 Task: Open Card Employee Salary Review in Board Sales Funnel Optimization and Conversion Rate Analysis to Workspace Corporate Finance and add a team member Softage.3@softage.net, a label Blue, a checklist Compensation and Benefits, an attachment from Trello, a color Blue and finally, add a card description 'Develop and launch new customer feedback program for service improvements' and a comment 'Let us approach this task with a sense of self-reflection and self-awareness, recognizing our own strengths and weaknesses.'. Add a start date 'Jan 03, 1900' with a due date 'Jan 10, 1900'
Action: Mouse moved to (85, 284)
Screenshot: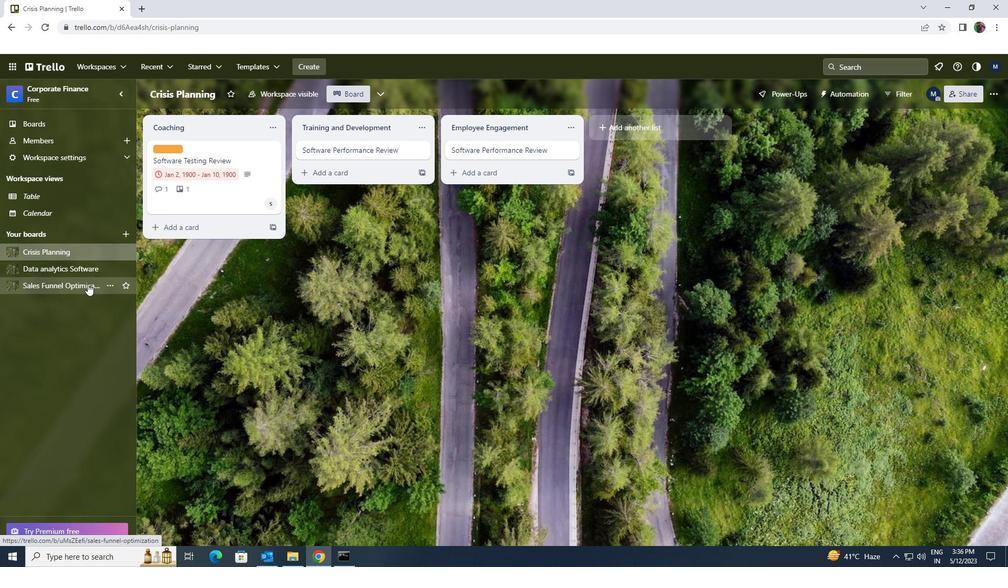 
Action: Mouse pressed left at (85, 284)
Screenshot: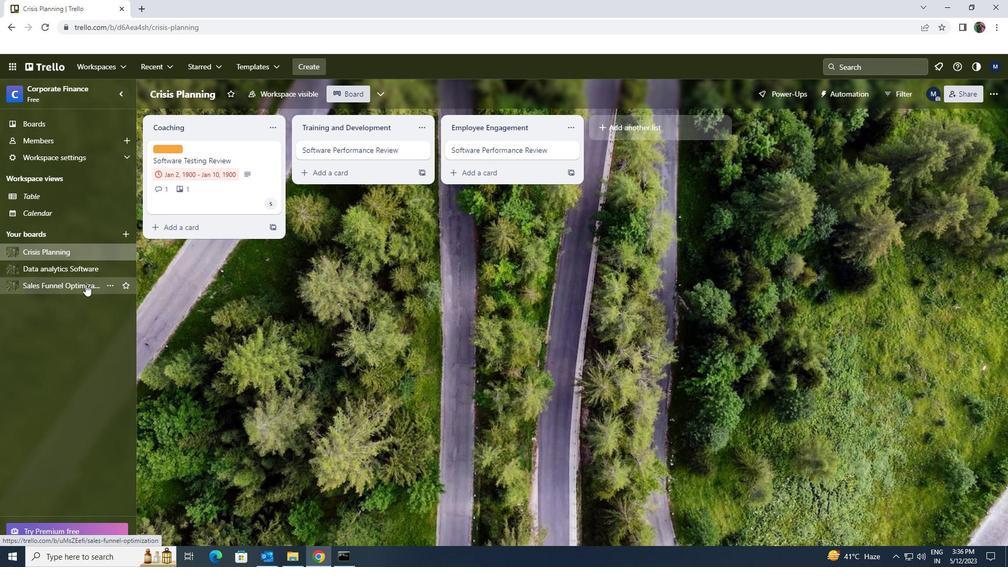
Action: Mouse moved to (164, 151)
Screenshot: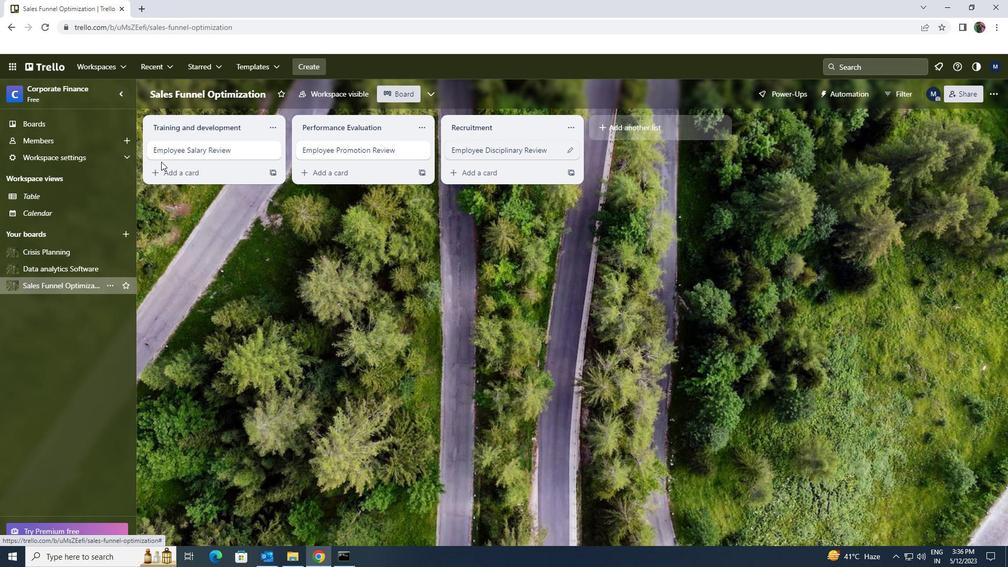 
Action: Mouse pressed left at (164, 151)
Screenshot: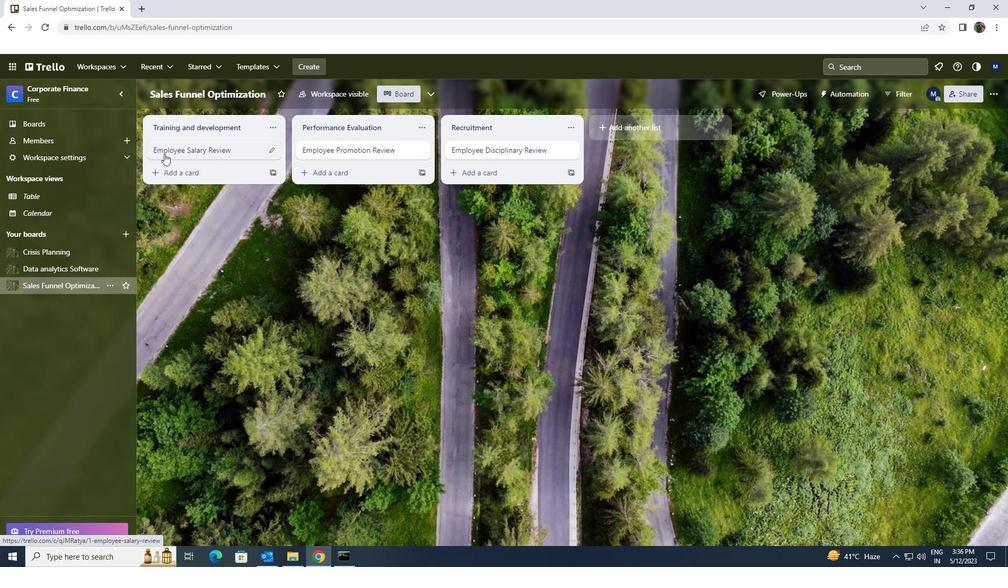 
Action: Mouse moved to (617, 152)
Screenshot: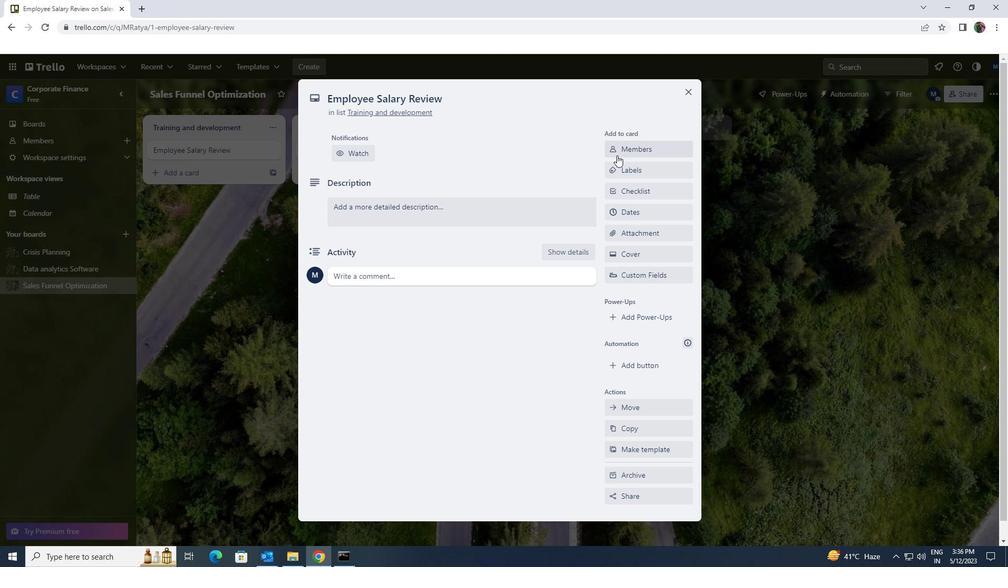 
Action: Mouse pressed left at (617, 152)
Screenshot: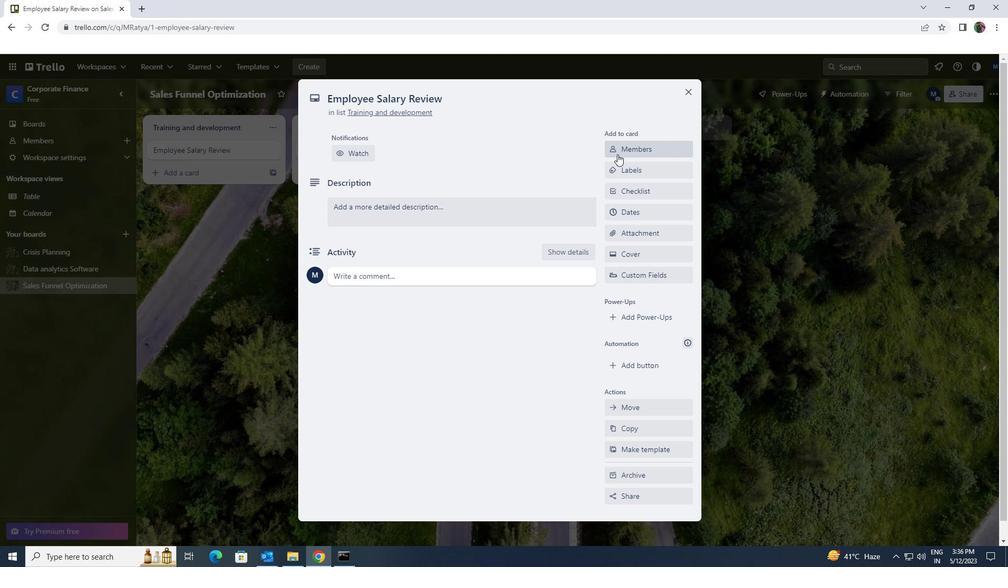 
Action: Key pressed softage.3<Key.shift>@SOFTAGE.NET
Screenshot: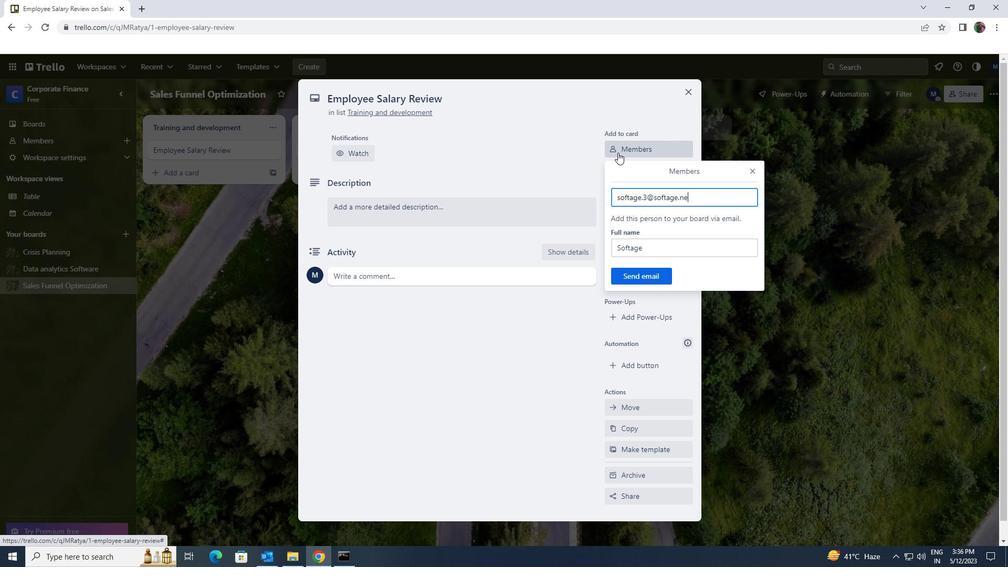 
Action: Mouse moved to (638, 274)
Screenshot: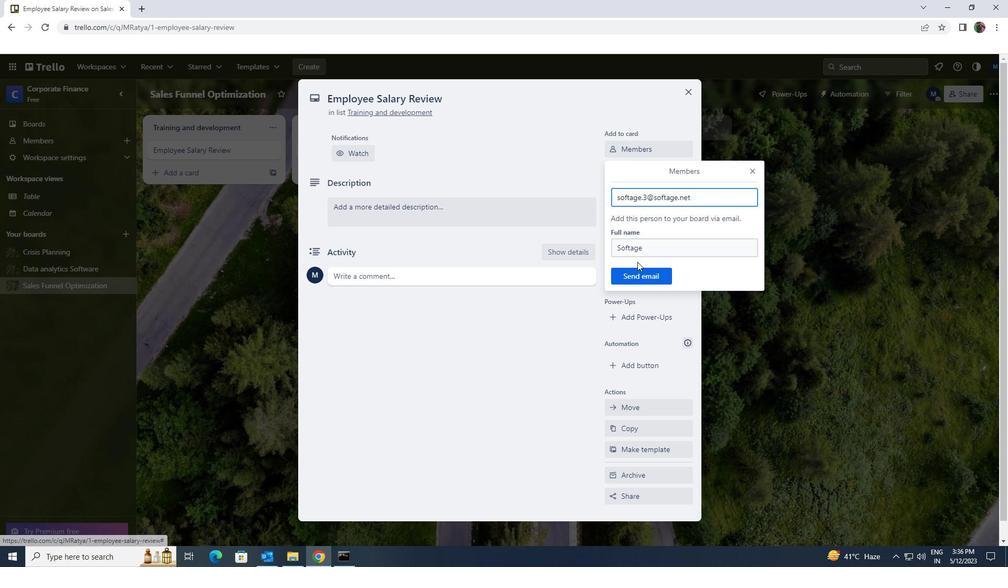 
Action: Mouse pressed left at (638, 274)
Screenshot: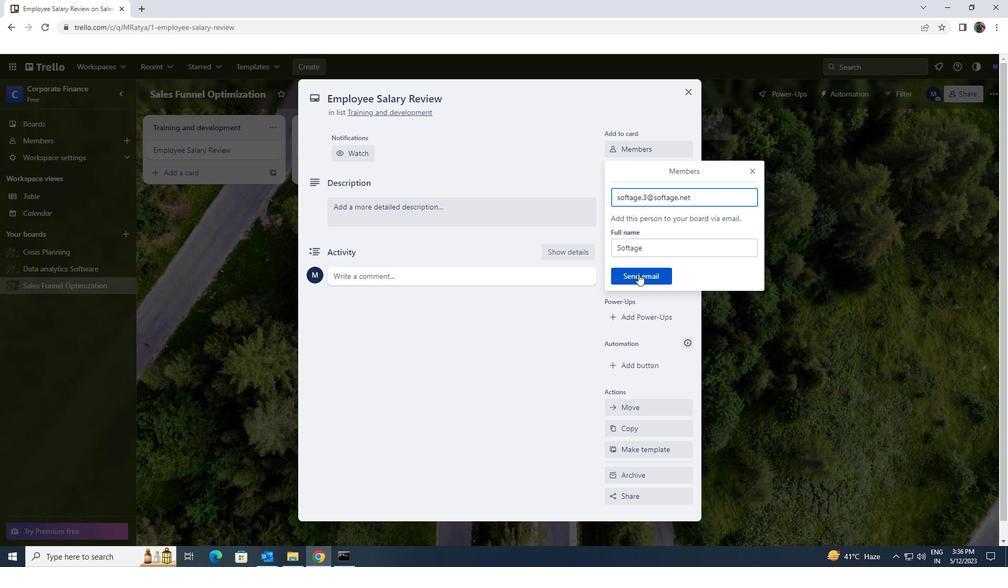 
Action: Mouse moved to (632, 205)
Screenshot: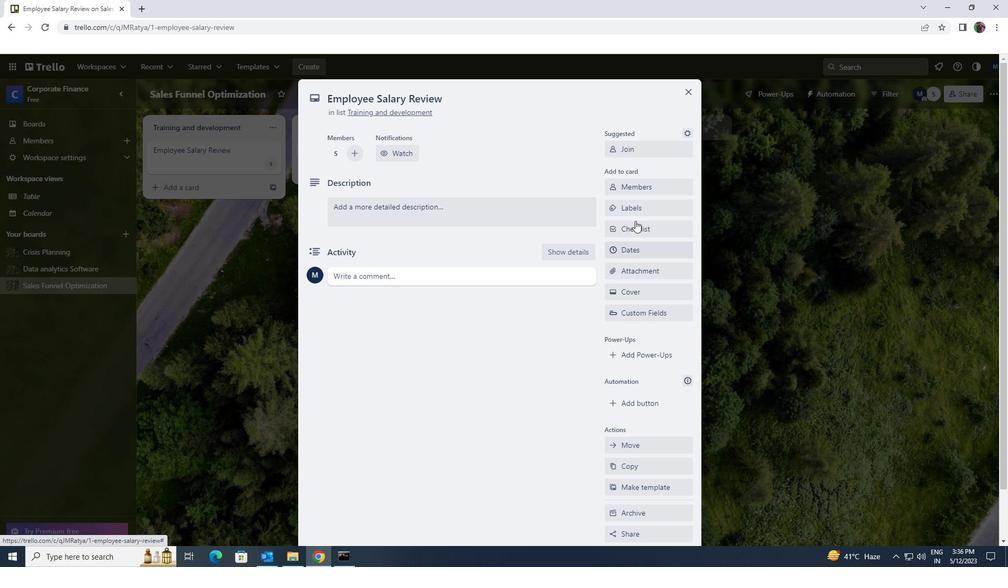
Action: Mouse pressed left at (632, 205)
Screenshot: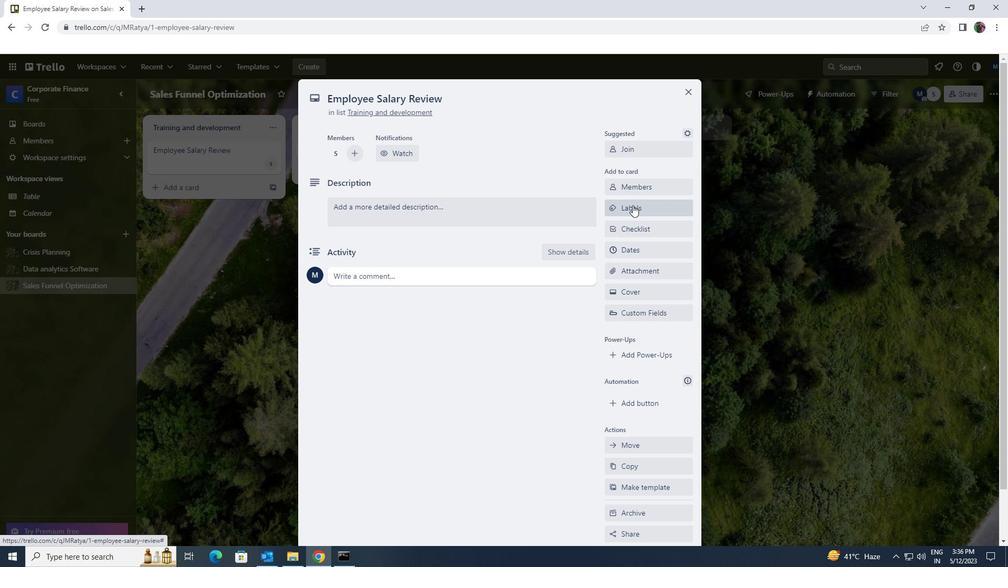 
Action: Mouse moved to (675, 410)
Screenshot: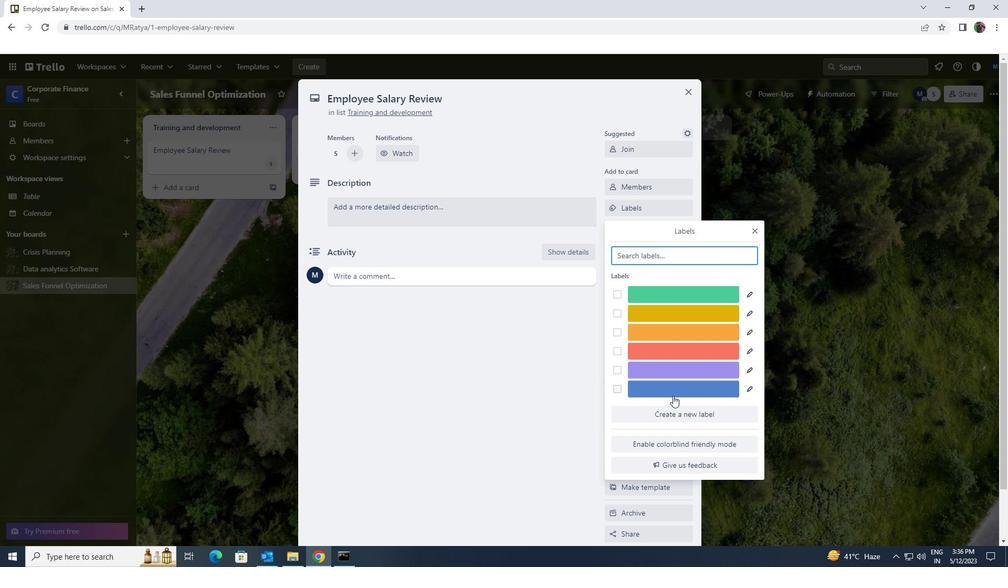 
Action: Mouse pressed left at (675, 410)
Screenshot: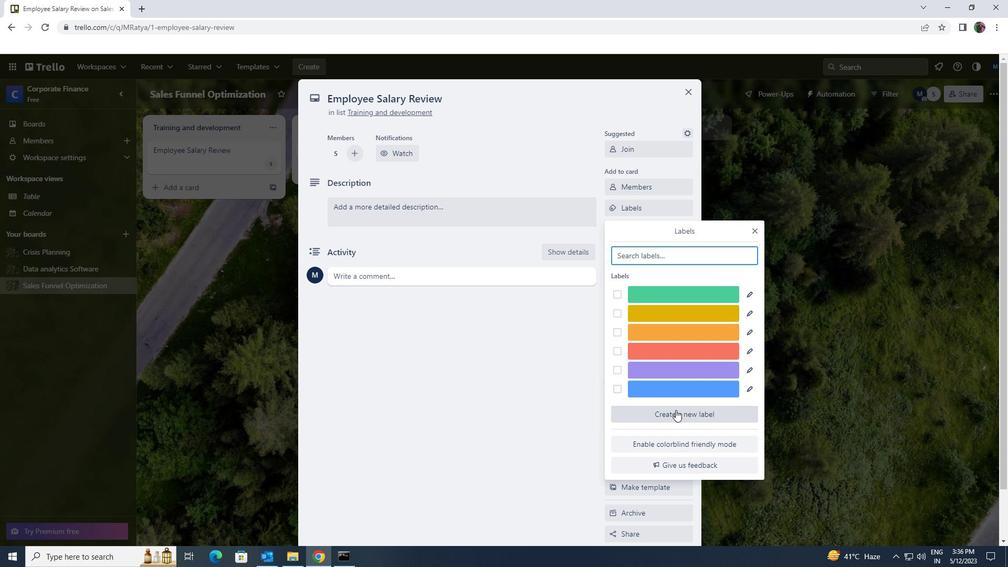 
Action: Mouse moved to (630, 454)
Screenshot: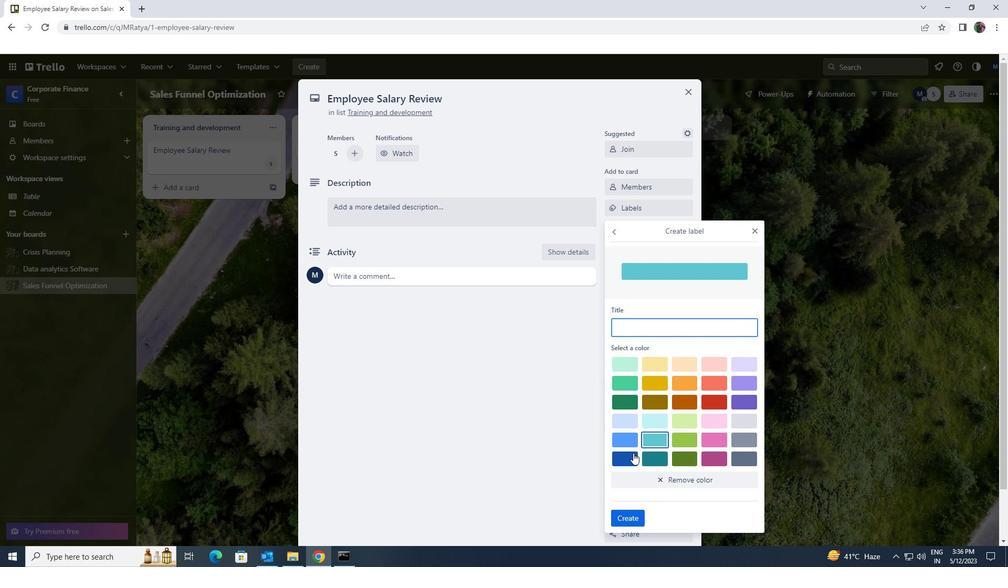 
Action: Mouse pressed left at (630, 454)
Screenshot: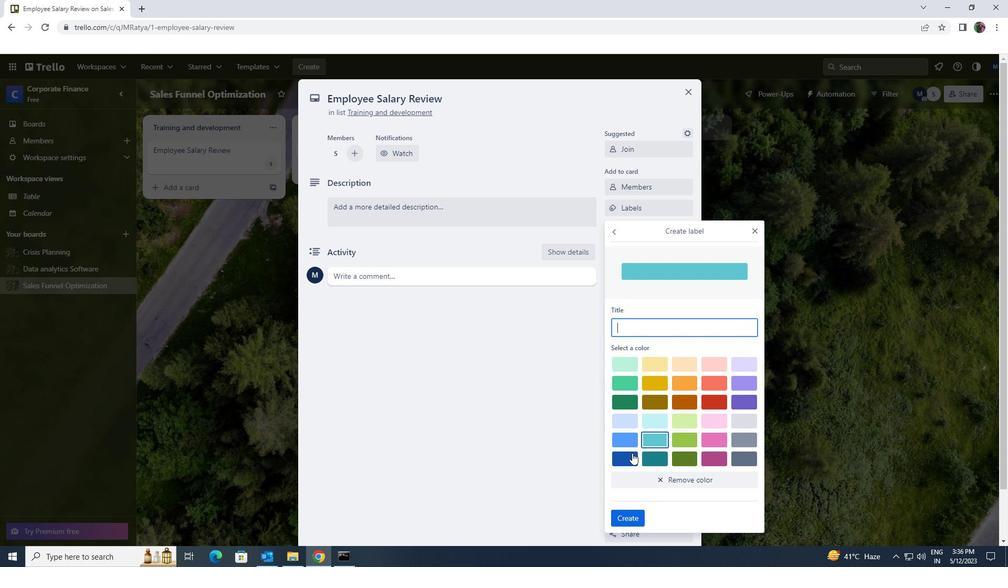 
Action: Mouse moved to (628, 522)
Screenshot: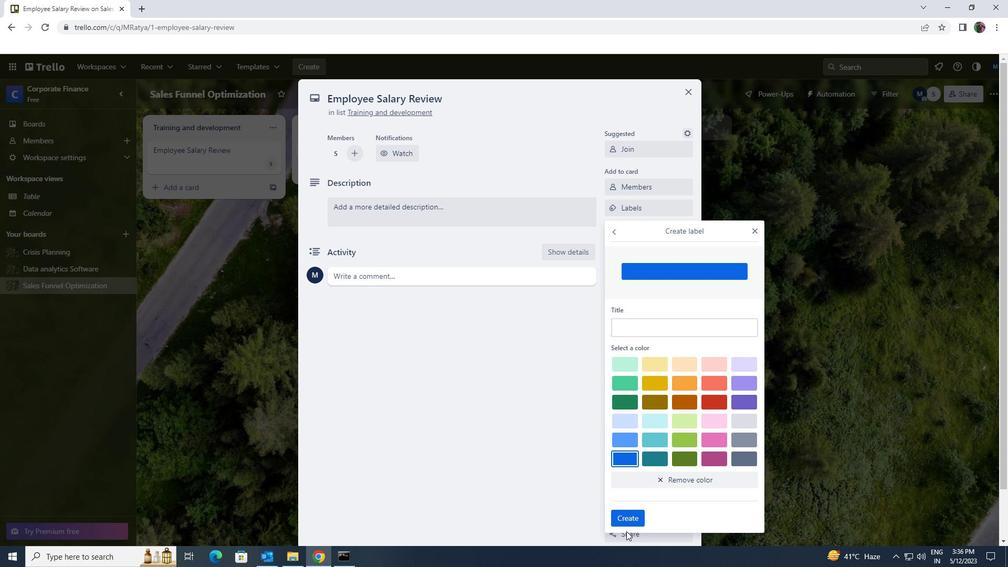 
Action: Mouse pressed left at (628, 522)
Screenshot: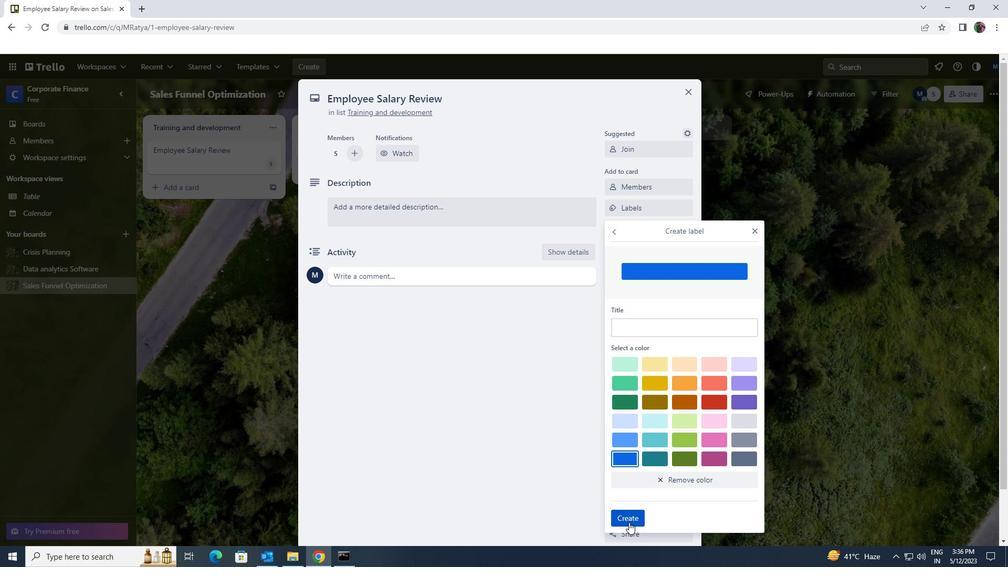
Action: Mouse moved to (754, 231)
Screenshot: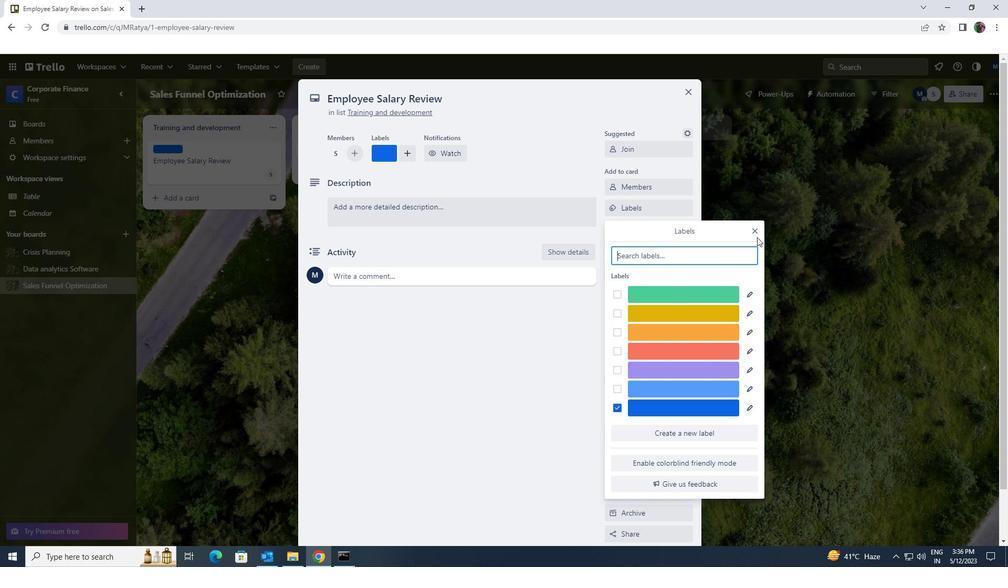 
Action: Mouse pressed left at (754, 231)
Screenshot: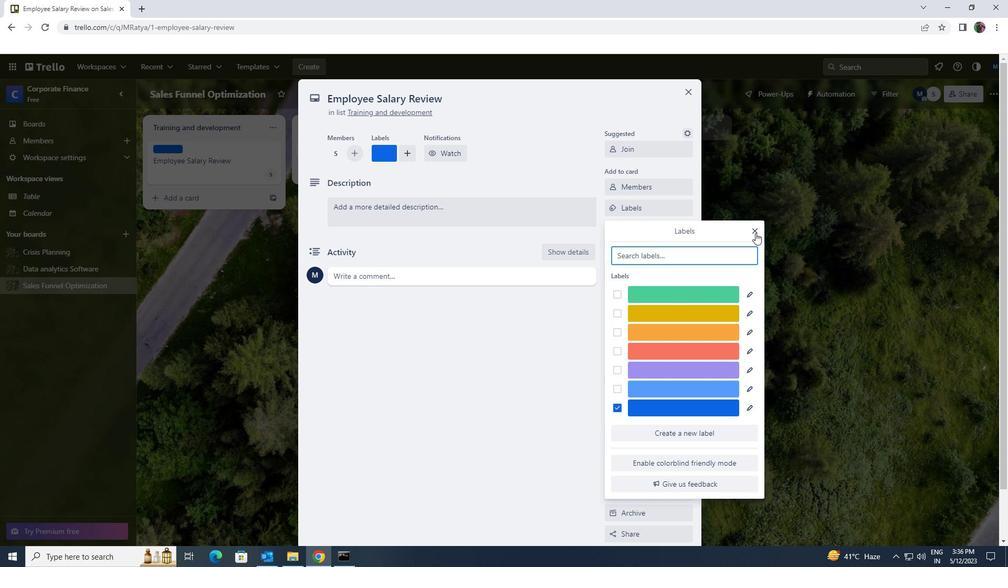 
Action: Mouse moved to (665, 226)
Screenshot: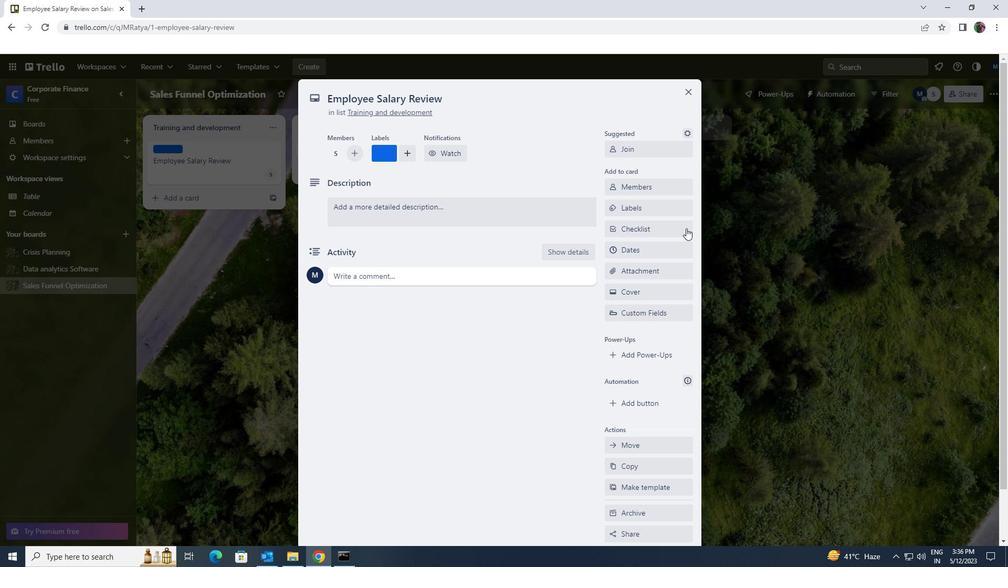 
Action: Mouse pressed left at (665, 226)
Screenshot: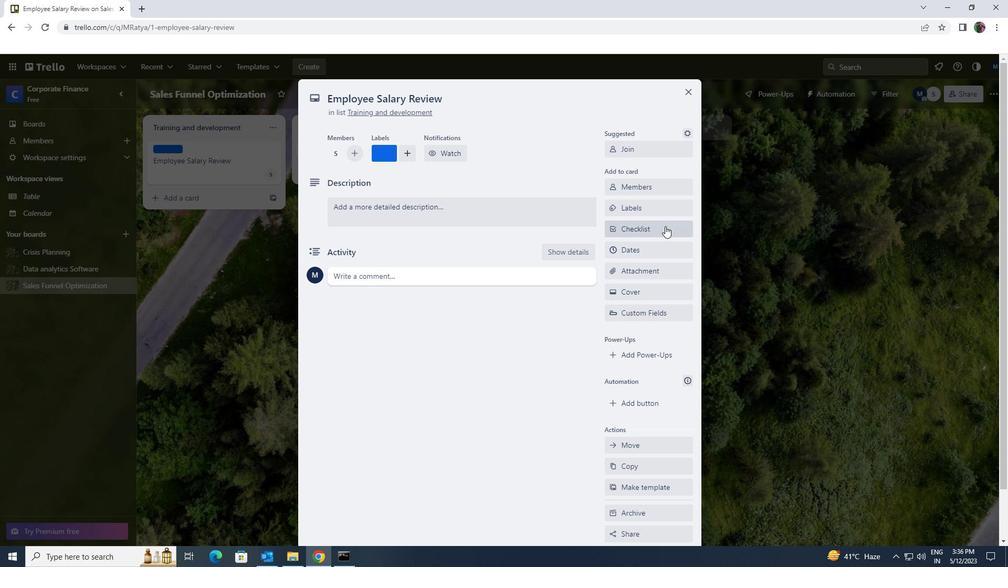 
Action: Key pressed <Key.shift>COMPENSTAION<Key.space>AND<Key.space>BENEFITS<Key.space>
Screenshot: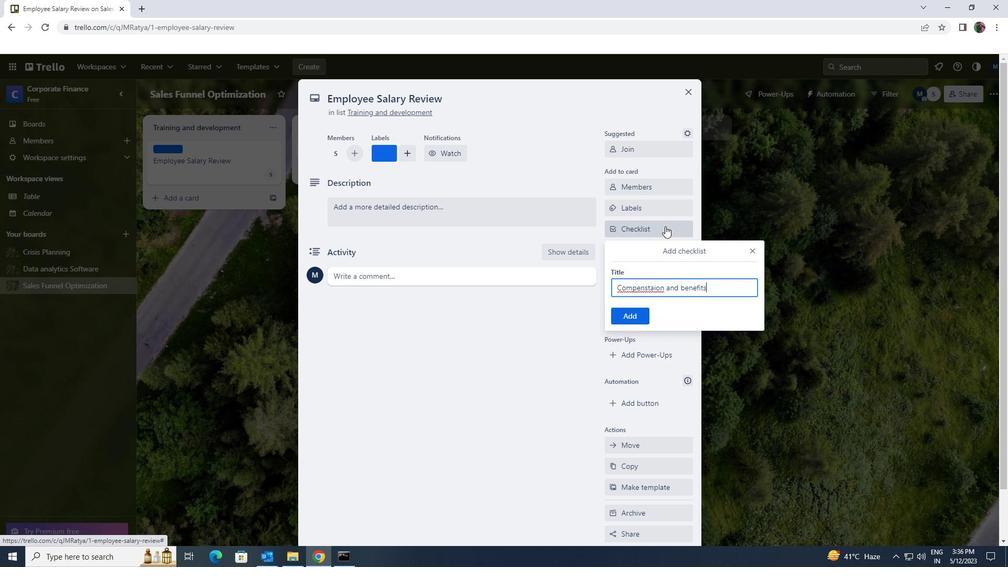 
Action: Mouse moved to (642, 312)
Screenshot: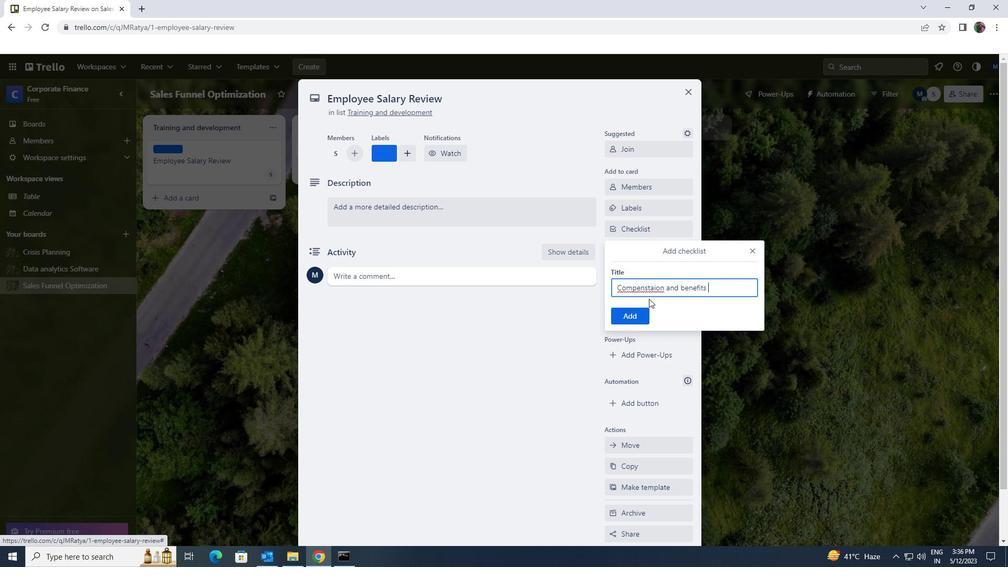 
Action: Mouse pressed left at (642, 312)
Screenshot: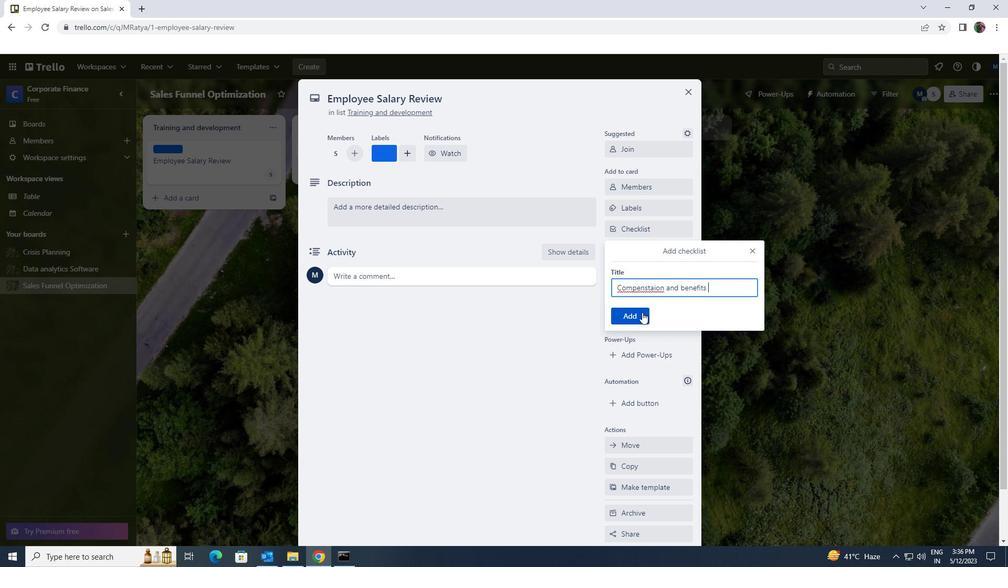 
Action: Mouse moved to (620, 270)
Screenshot: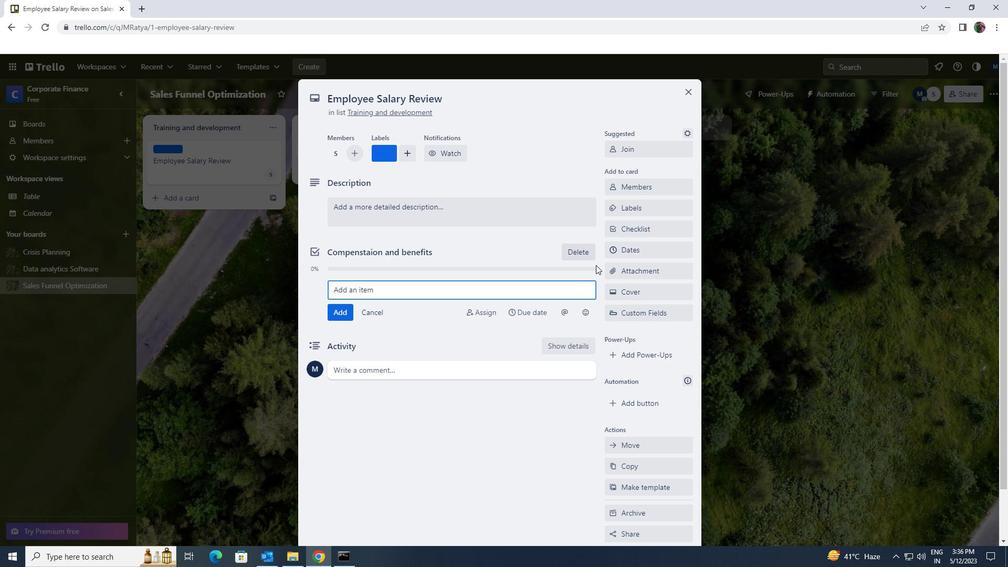 
Action: Mouse pressed left at (620, 270)
Screenshot: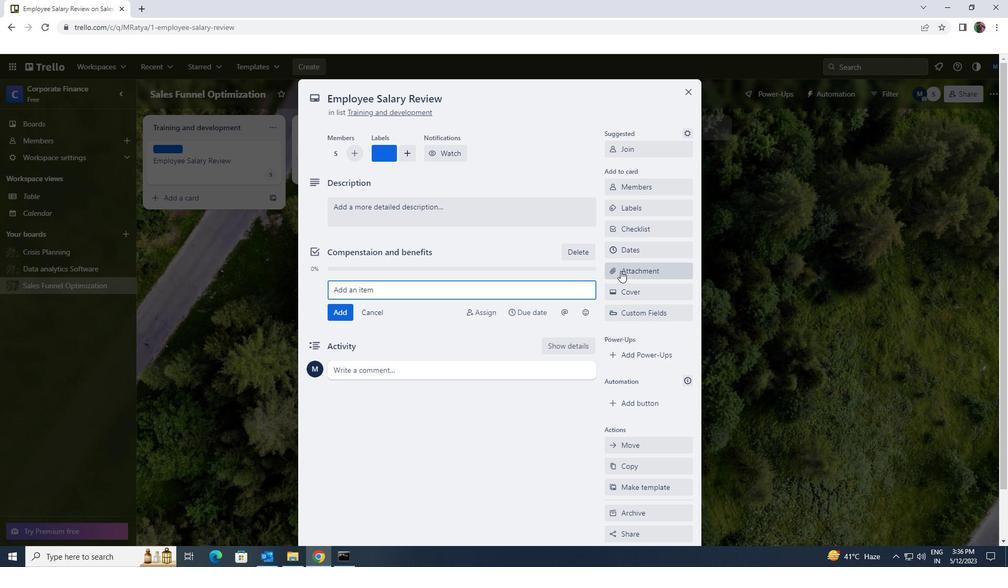 
Action: Mouse moved to (628, 328)
Screenshot: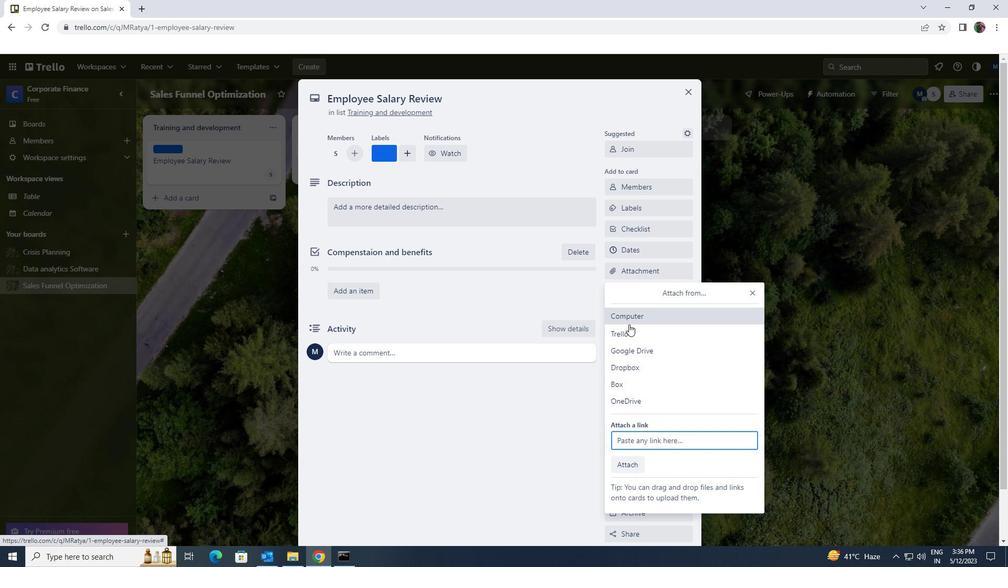 
Action: Mouse pressed left at (628, 328)
Screenshot: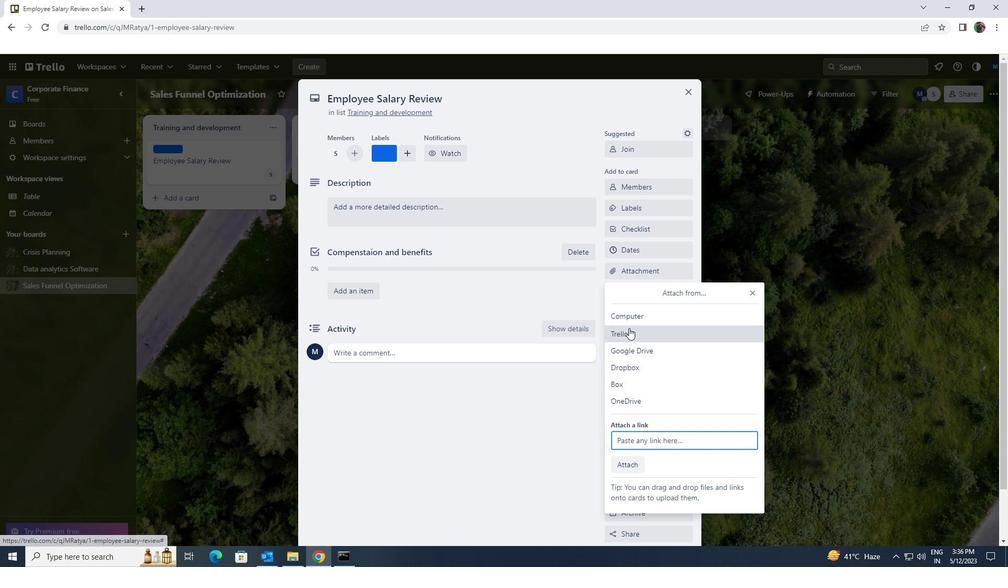
Action: Mouse moved to (635, 357)
Screenshot: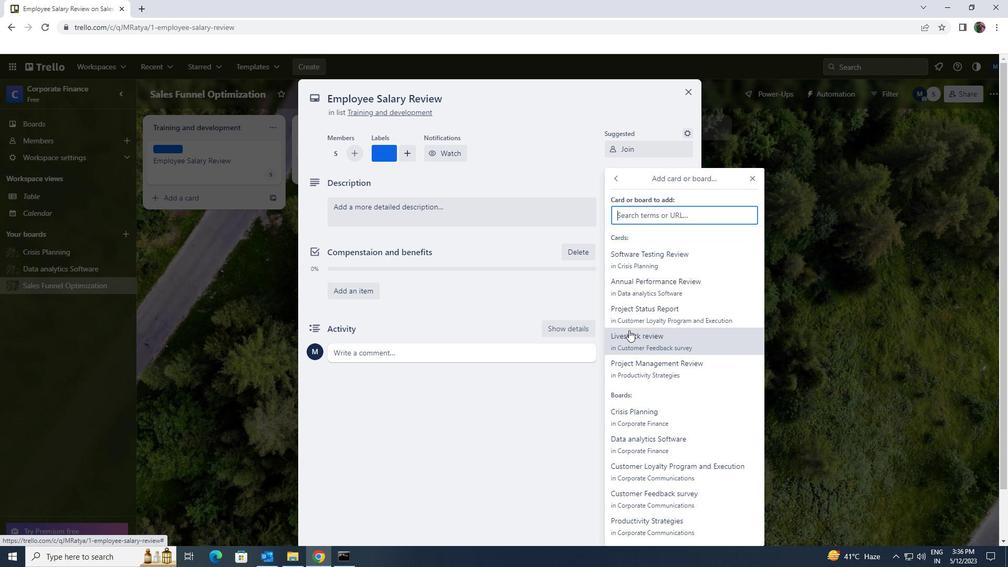 
Action: Mouse pressed left at (635, 357)
Screenshot: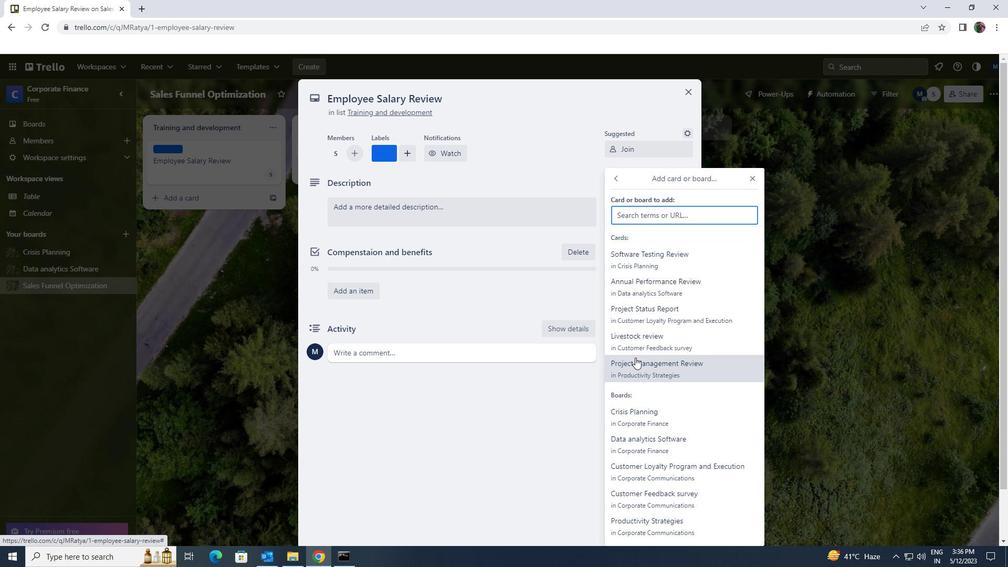 
Action: Mouse moved to (543, 206)
Screenshot: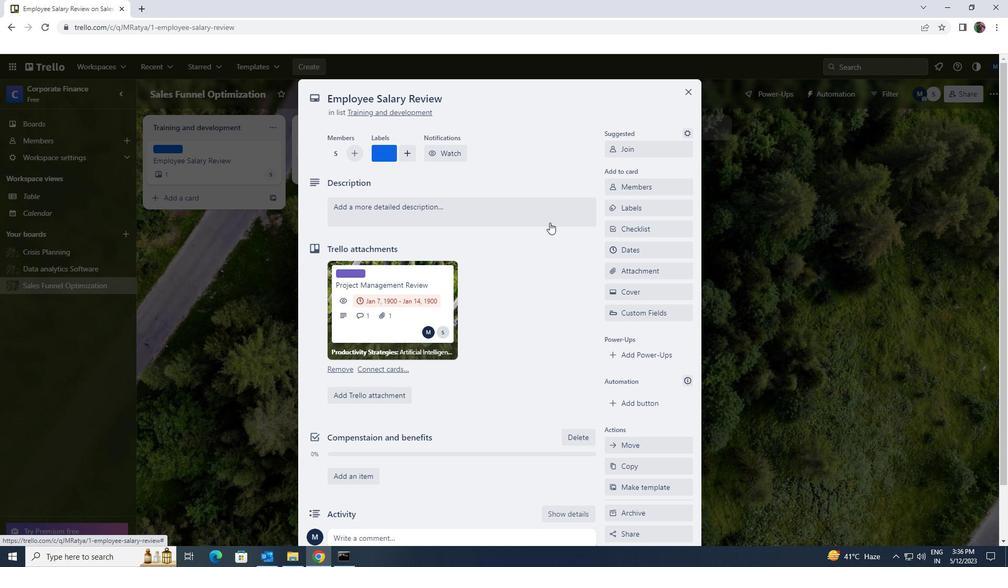 
Action: Mouse pressed left at (543, 206)
Screenshot: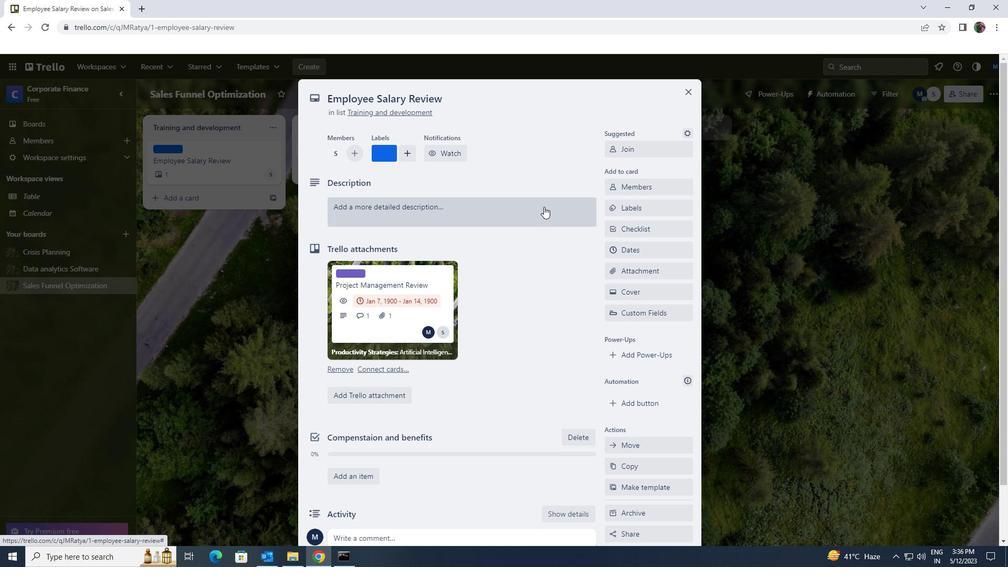 
Action: Key pressed <Key.shift>DEVELOP<Key.space>AND<Key.space>LAUNCH<Key.space>NEW<Key.space>CUSTOMER<Key.space>FEEDBACK<Key.space>PROGRAM<Key.space>FOR<Key.space>SERVICE<Key.space>IMPROVEMENTS<Key.space>
Screenshot: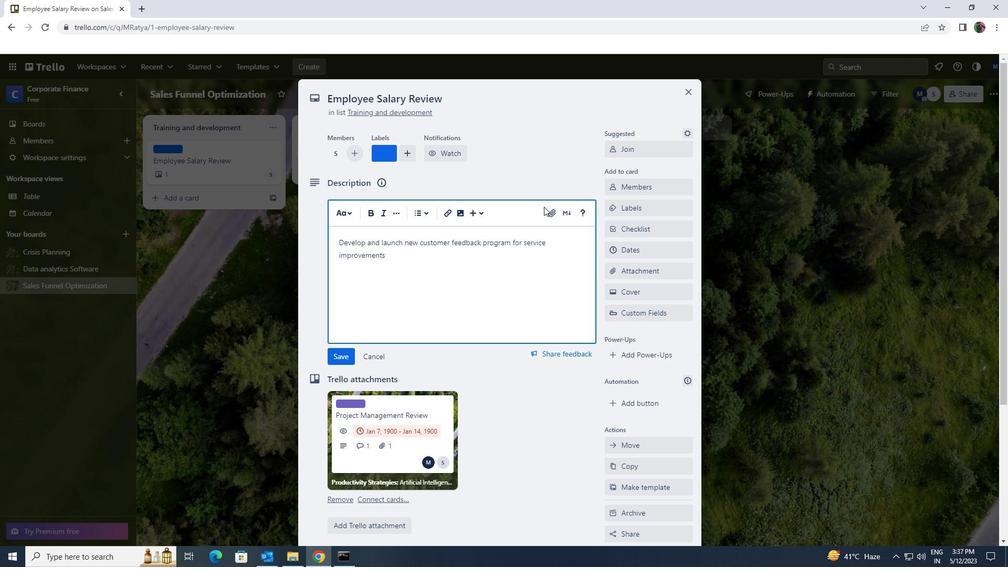
Action: Mouse moved to (343, 360)
Screenshot: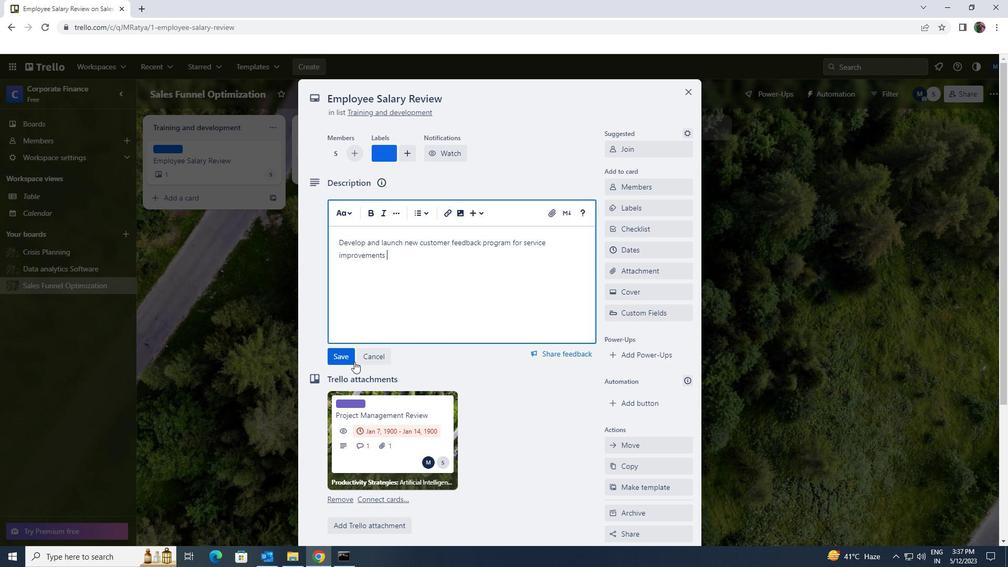 
Action: Mouse pressed left at (343, 360)
Screenshot: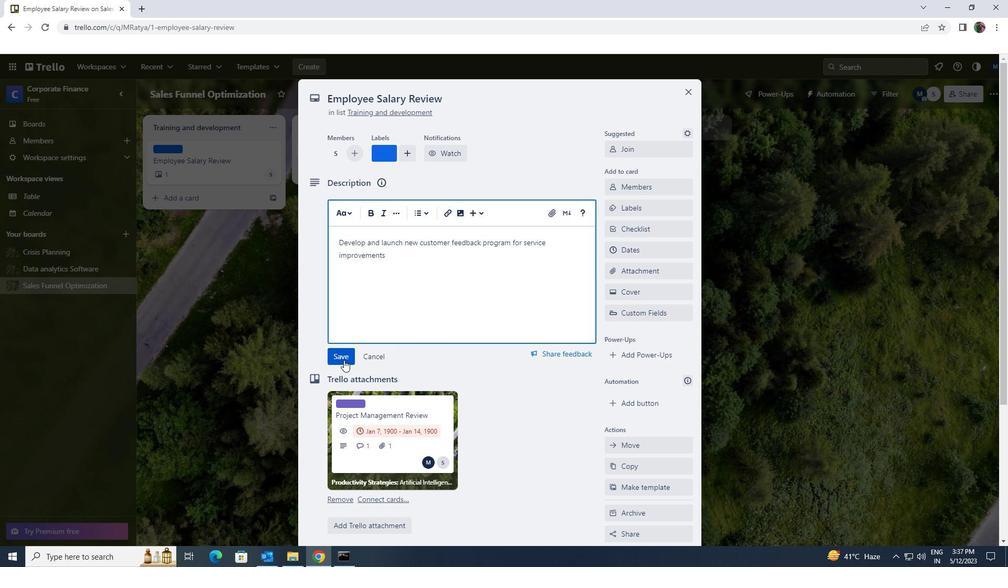 
Action: Mouse moved to (343, 359)
Screenshot: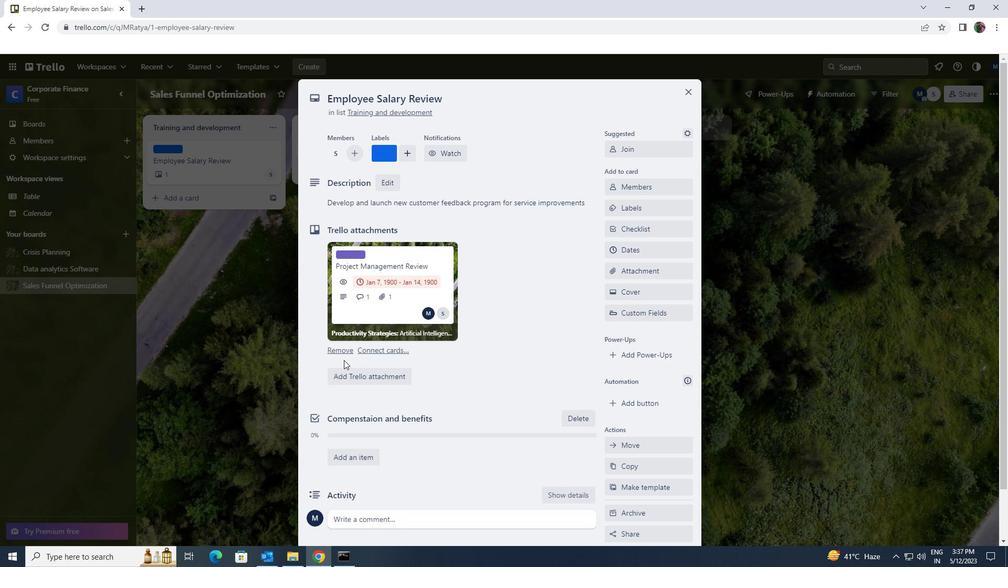 
Action: Mouse scrolled (343, 358) with delta (0, 0)
Screenshot: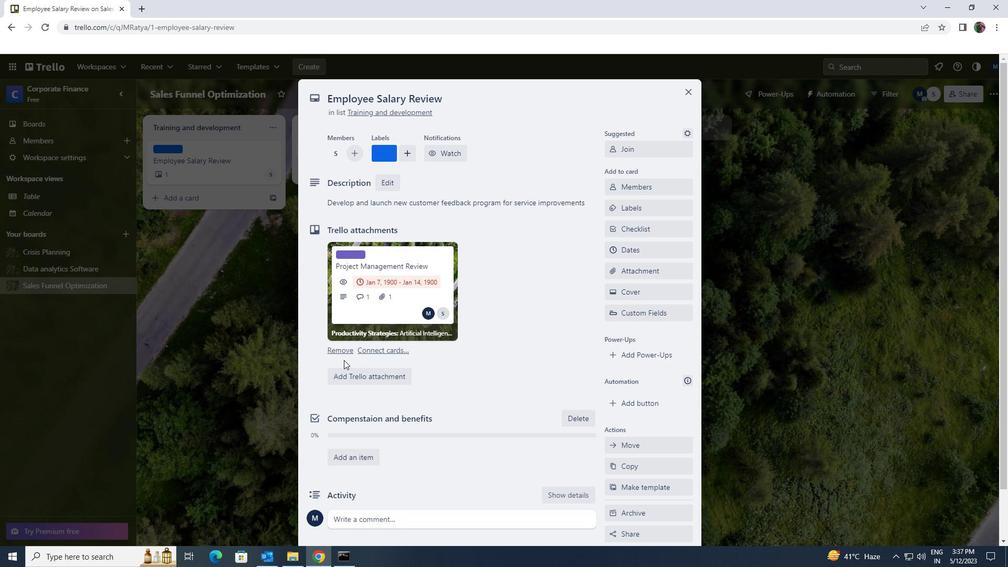 
Action: Mouse scrolled (343, 358) with delta (0, 0)
Screenshot: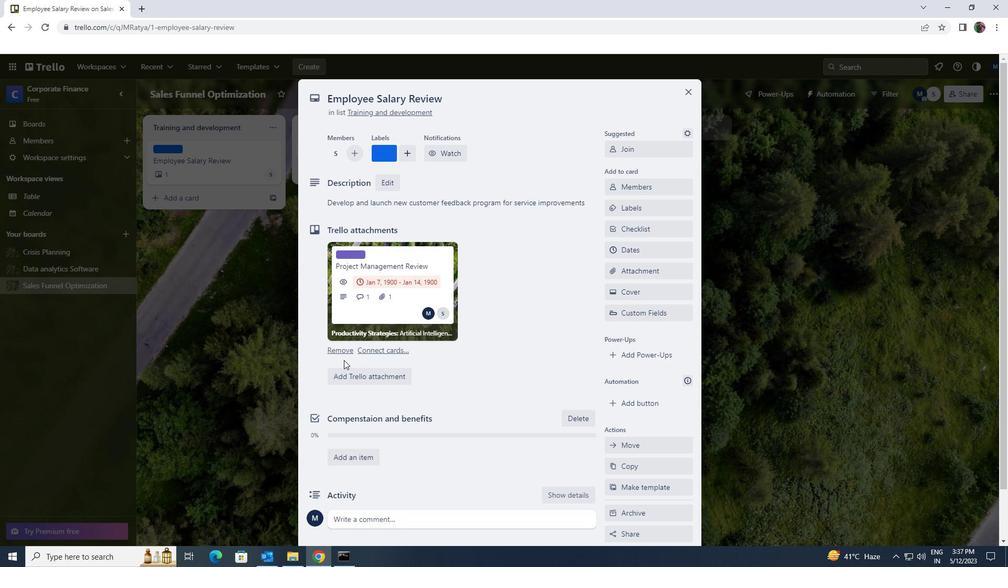 
Action: Mouse moved to (343, 358)
Screenshot: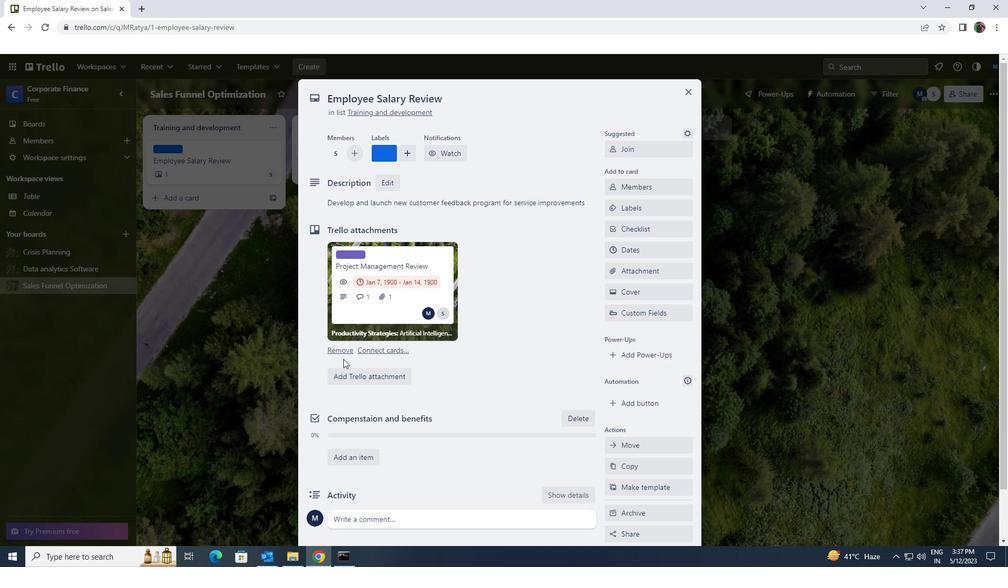 
Action: Mouse scrolled (343, 358) with delta (0, 0)
Screenshot: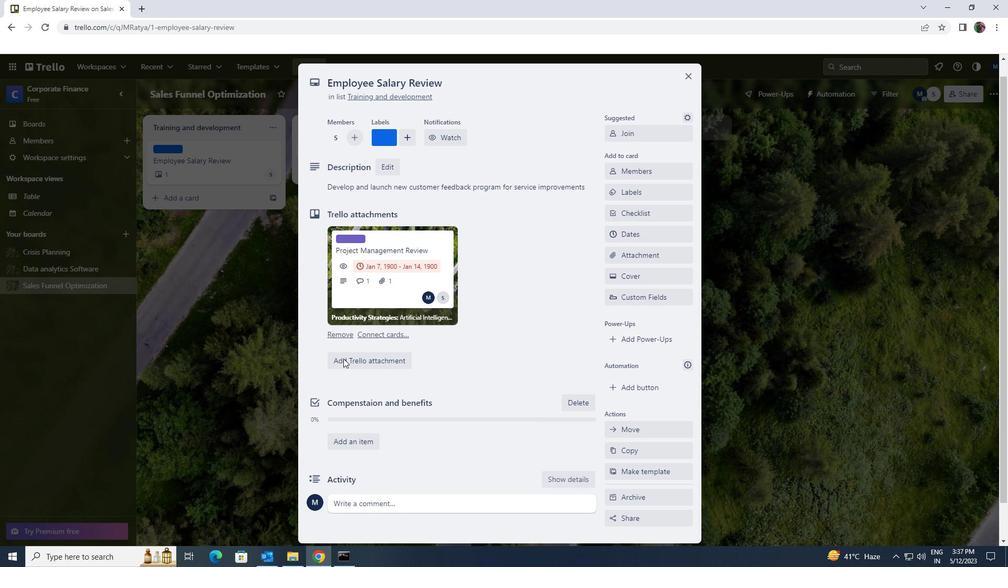 
Action: Mouse scrolled (343, 358) with delta (0, 0)
Screenshot: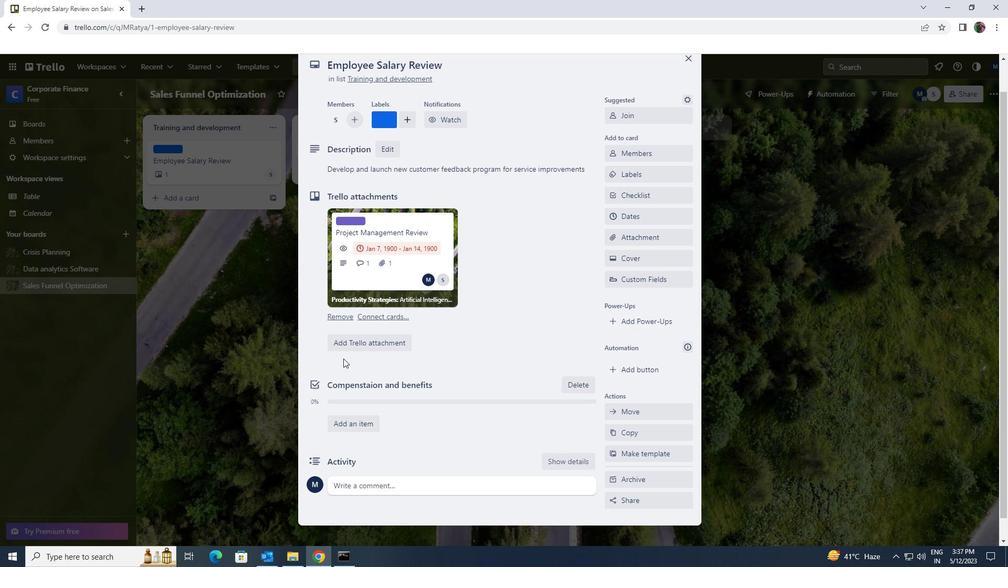 
Action: Mouse moved to (359, 463)
Screenshot: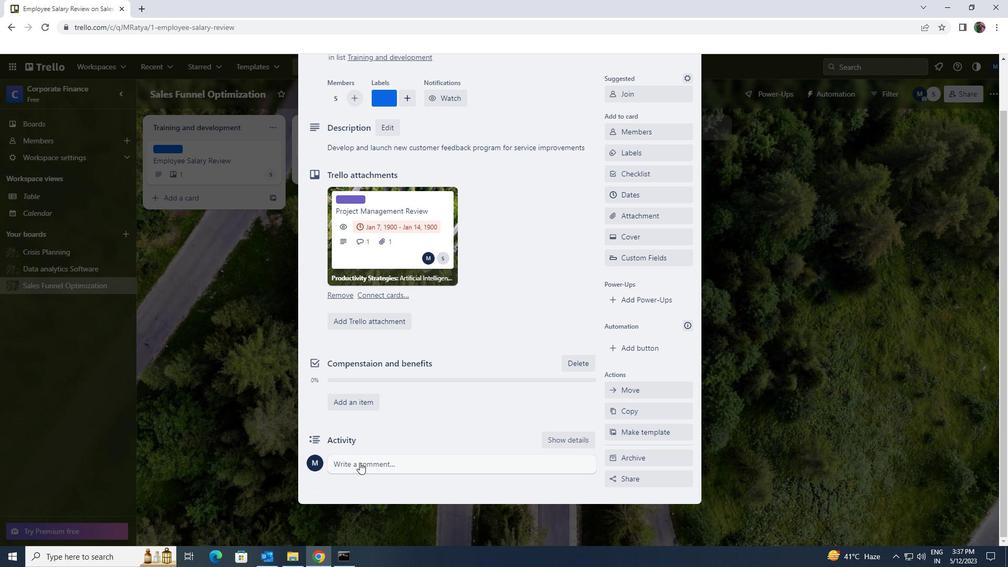 
Action: Mouse pressed left at (359, 463)
Screenshot: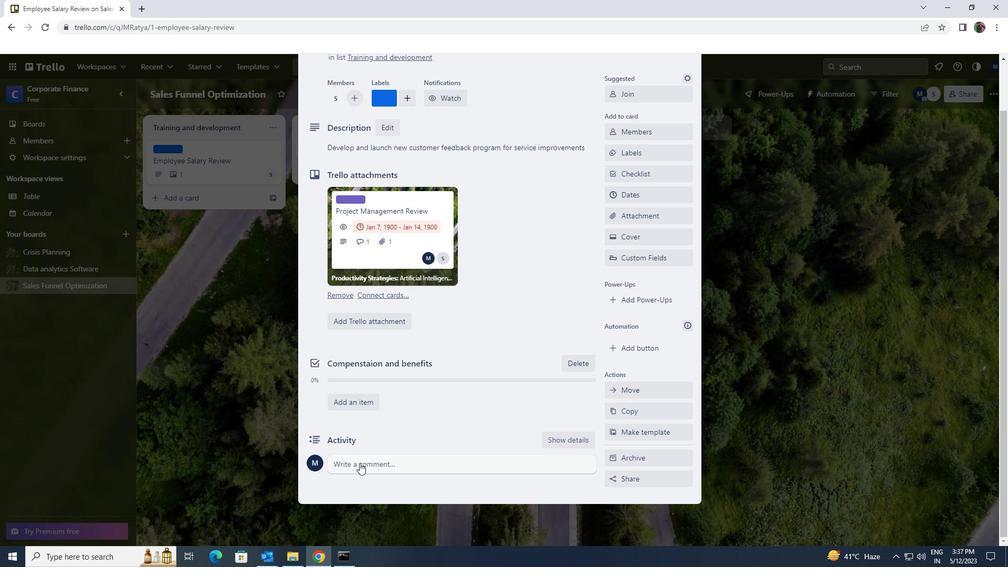
Action: Key pressed <Key.shift>LET<Key.space>US<Key.space>AMKE<Key.space>APPROACH<Key.backspace><Key.backspace><Key.backspace><Key.backspace><Key.backspace><Key.backspace><Key.backspace><Key.backspace><Key.backspace><Key.backspace><Key.backspace><Key.backspace><Key.backspace>MAKE<Key.space>APPROACH<Key.space>THIS<Key.space>TASK<Key.space>WITH<Key.space>SENSE<Key.space>P<Key.backspace>OF<Key.space>SELF<Key.space>REFLECATION<Key.space>AND<Key.space>SELF<Key.space>AWARENESS<Key.space>,<Key.space>RECOGNIZTION<Key.space><Key.backspace><Key.backspace><Key.backspace><Key.backspace><Key.backspace>ING<Key.space>OUR<Key.space>OWN<Key.space>STRENGTHS<Key.space>AND<Key.space>WEAKNESS<Key.space>
Screenshot: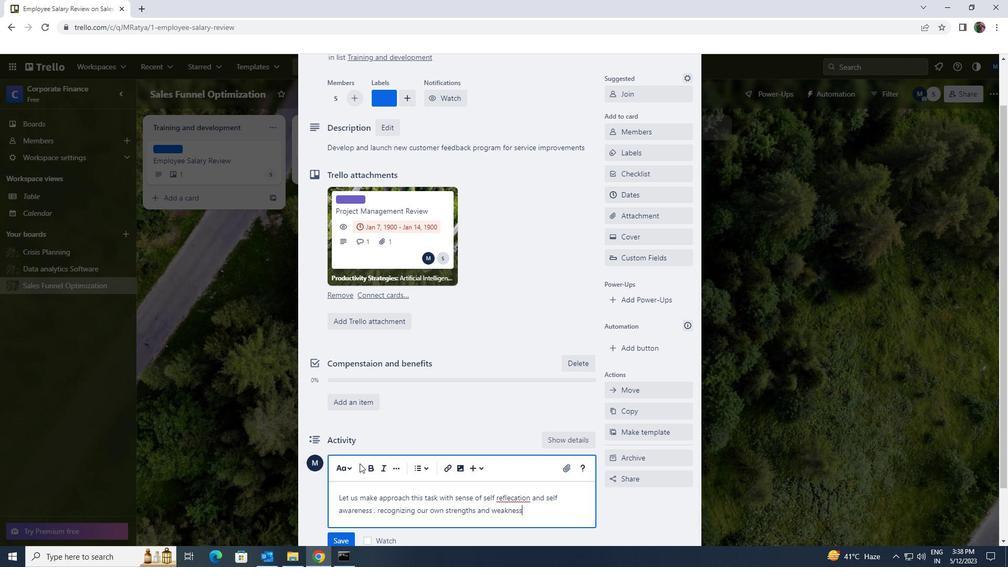 
Action: Mouse moved to (347, 534)
Screenshot: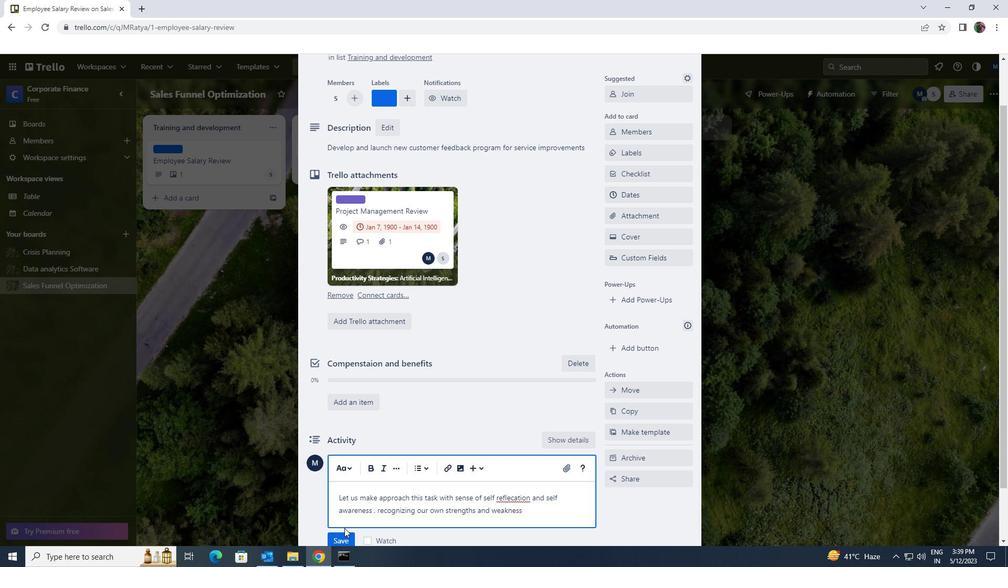 
Action: Mouse pressed left at (347, 534)
Screenshot: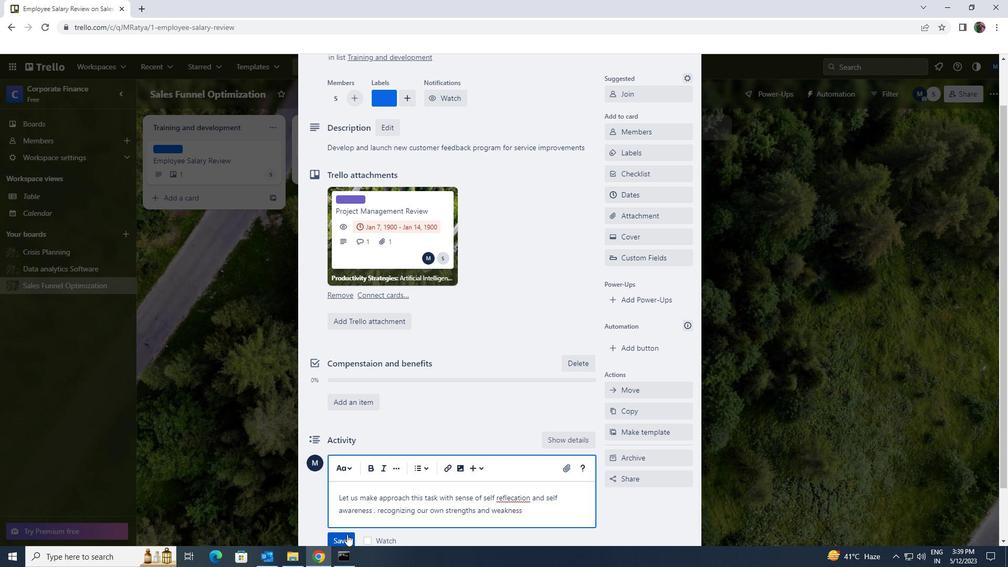 
Action: Mouse moved to (410, 482)
Screenshot: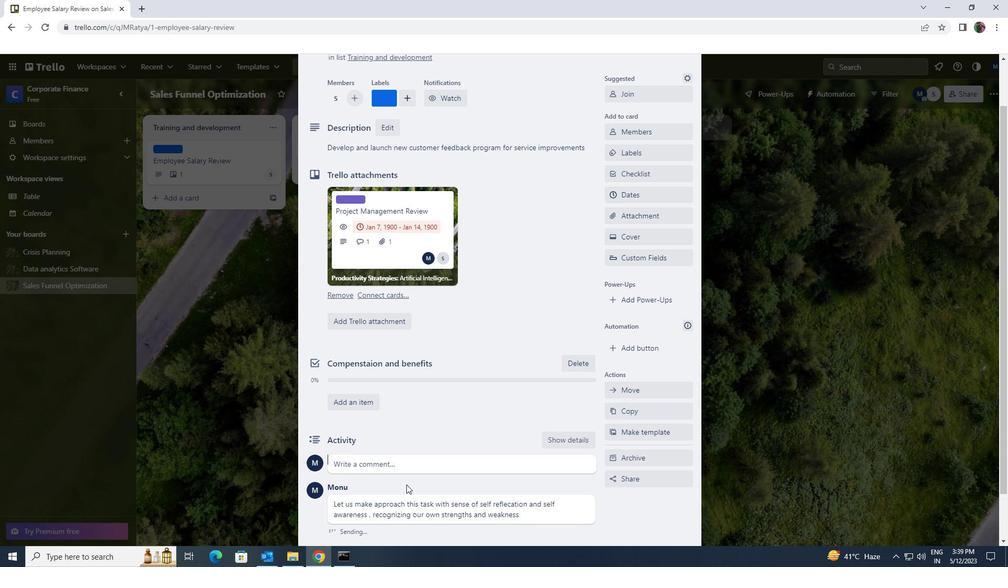 
Action: Mouse scrolled (410, 483) with delta (0, 0)
Screenshot: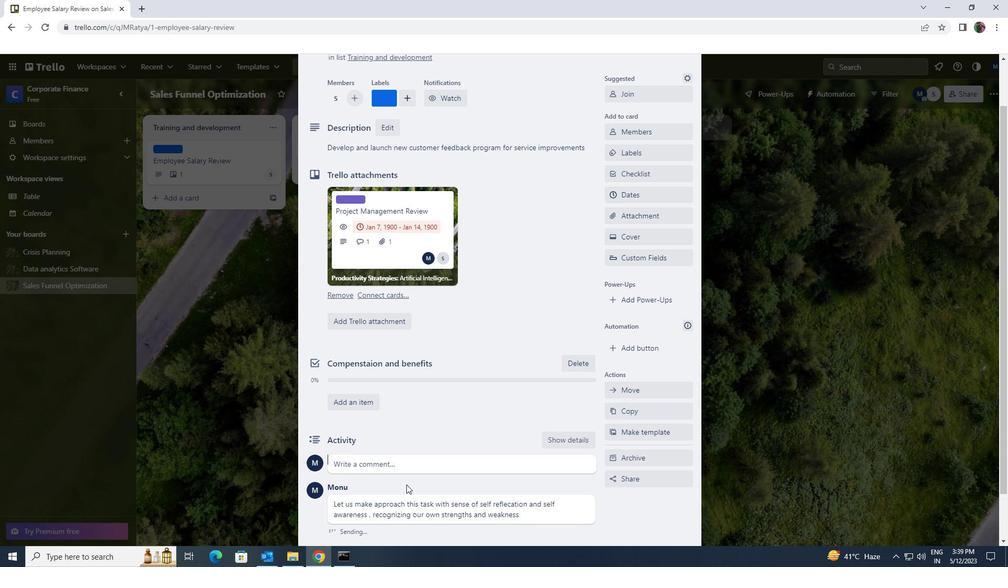 
Action: Mouse moved to (411, 481)
Screenshot: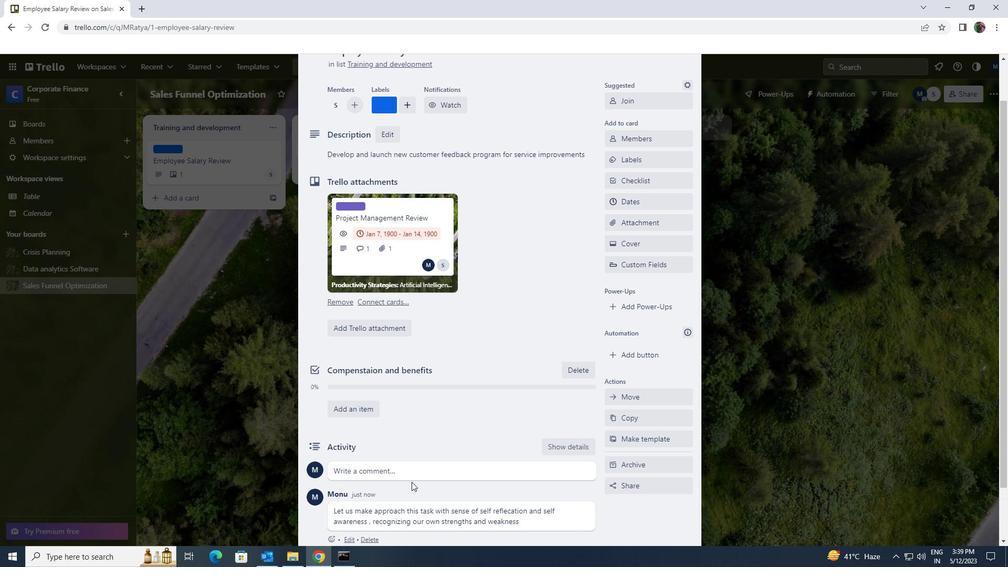 
Action: Mouse scrolled (411, 482) with delta (0, 0)
Screenshot: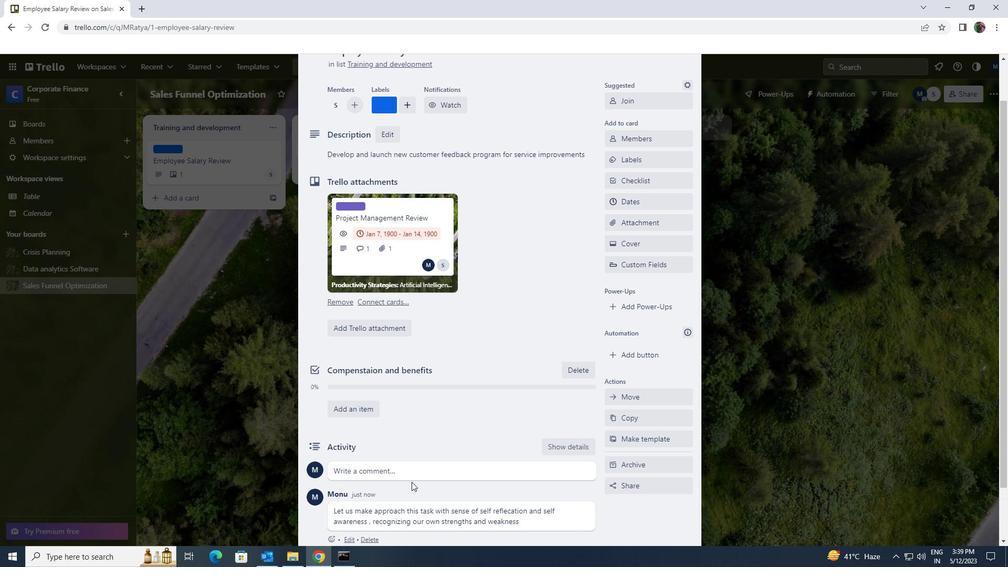 
Action: Mouse scrolled (411, 482) with delta (0, 0)
Screenshot: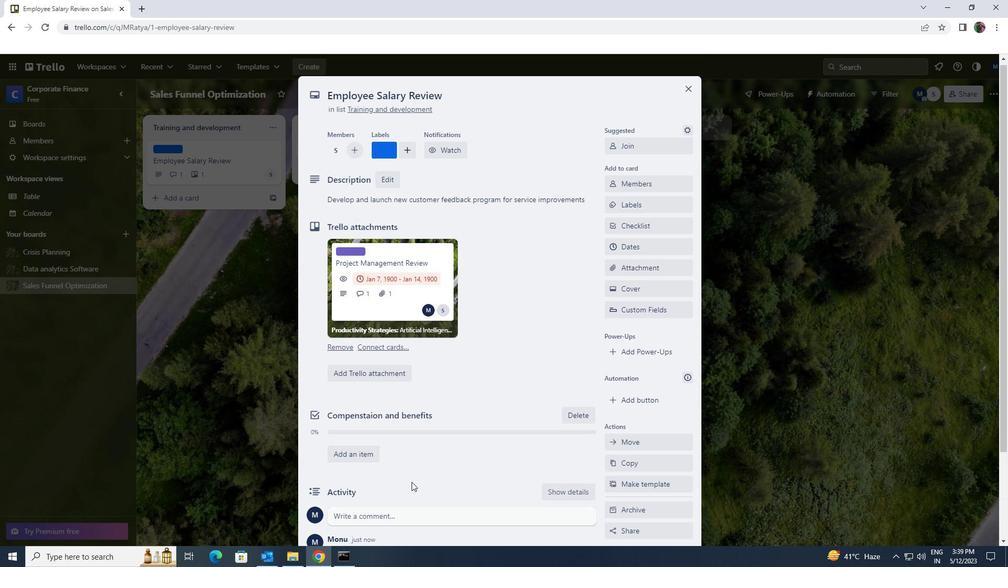 
Action: Mouse moved to (621, 257)
Screenshot: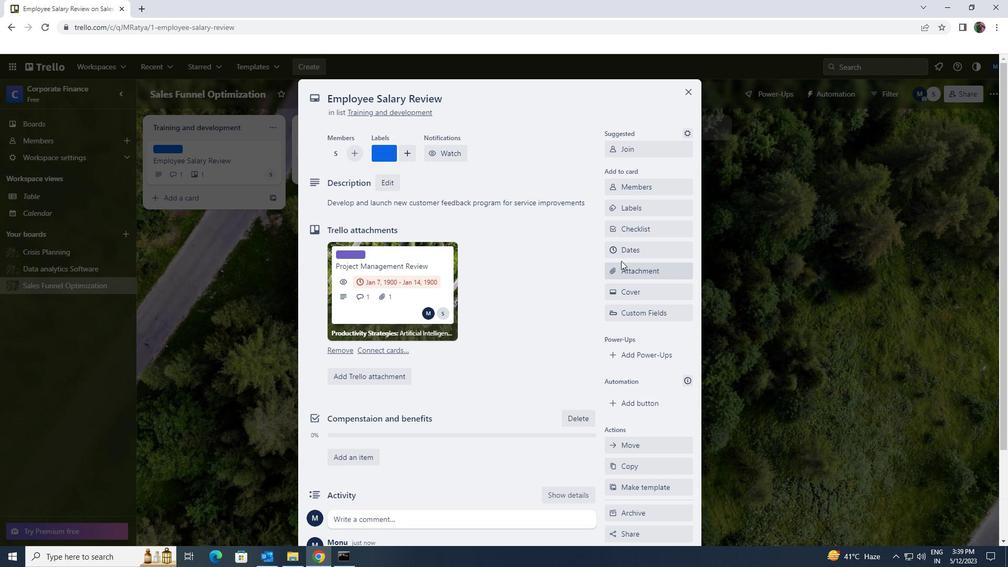 
Action: Mouse pressed left at (621, 257)
Screenshot: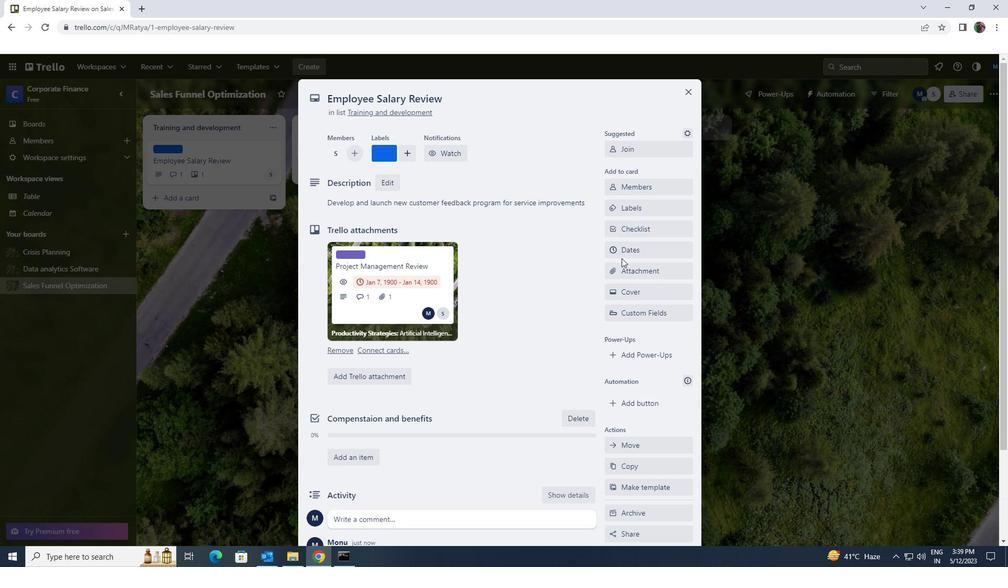 
Action: Mouse moved to (614, 280)
Screenshot: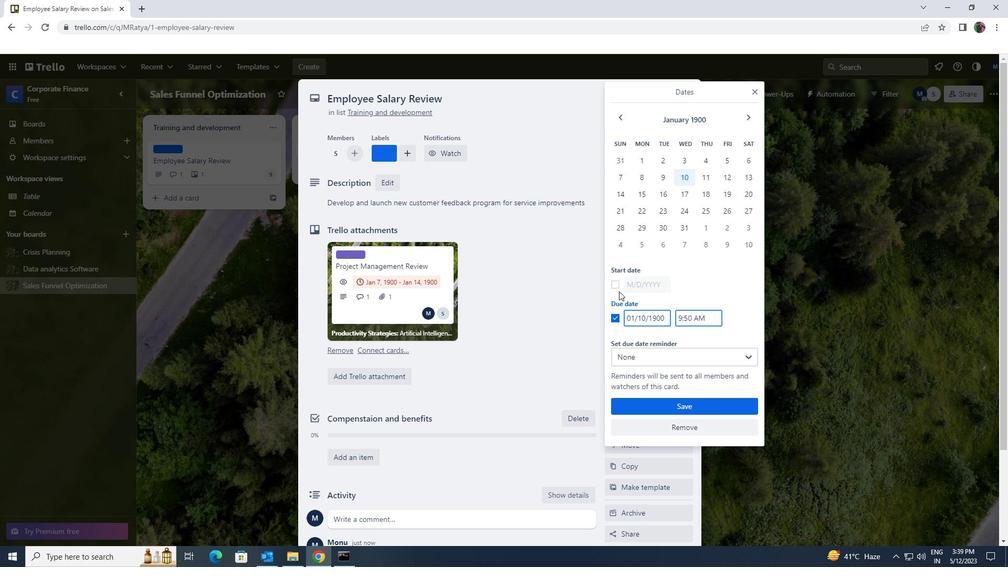
Action: Mouse pressed left at (614, 280)
Screenshot: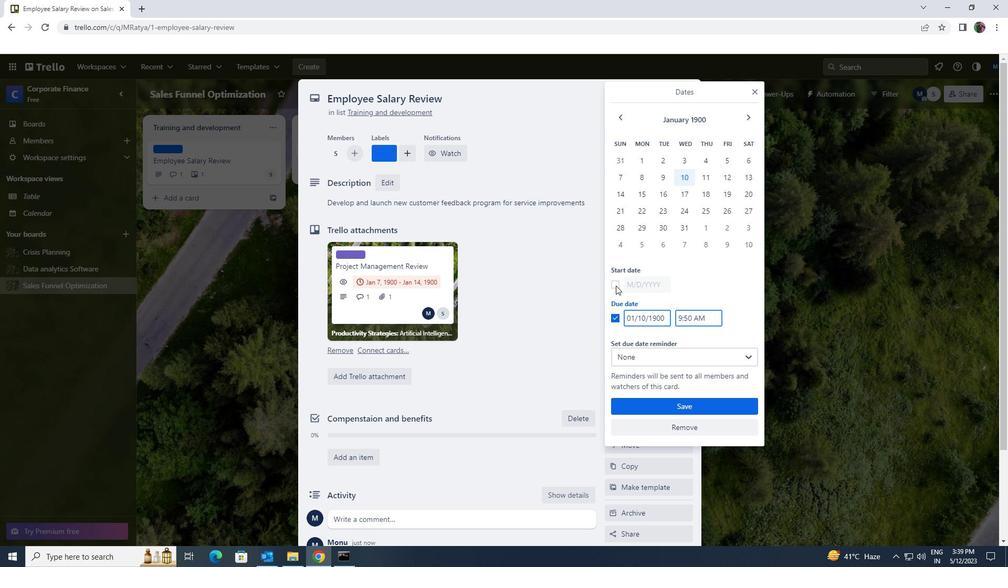 
Action: Mouse moved to (664, 285)
Screenshot: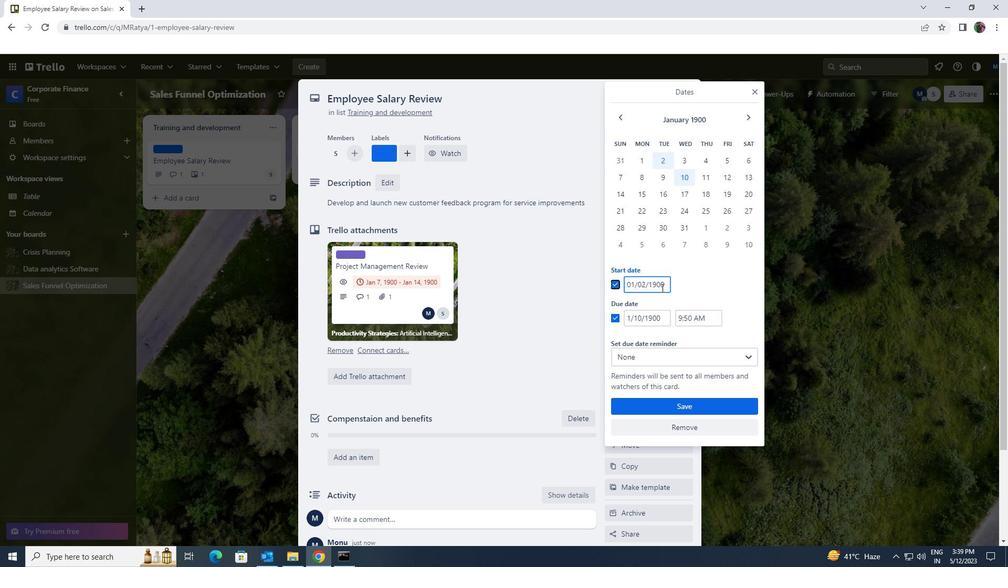 
Action: Mouse pressed left at (664, 285)
Screenshot: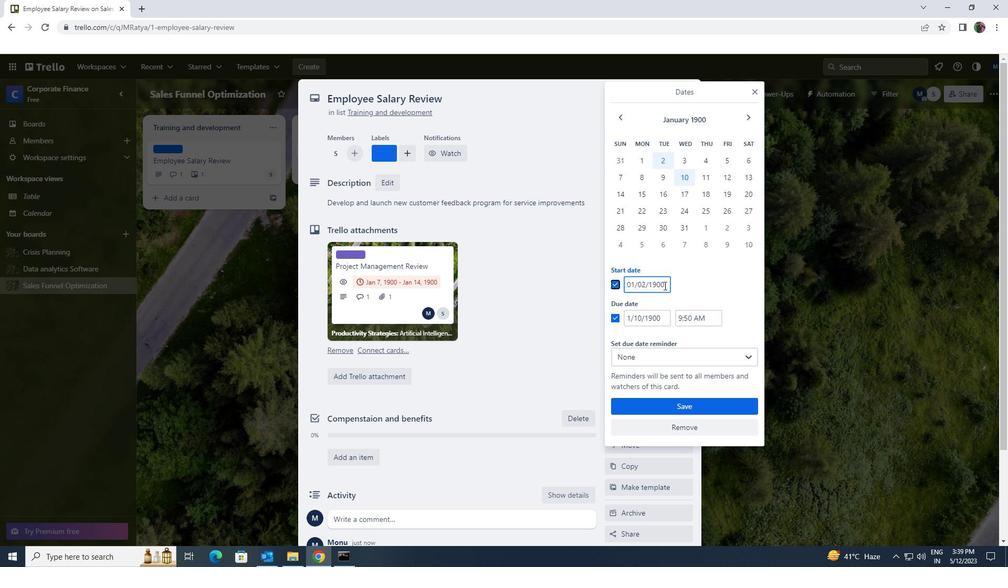 
Action: Mouse moved to (624, 288)
Screenshot: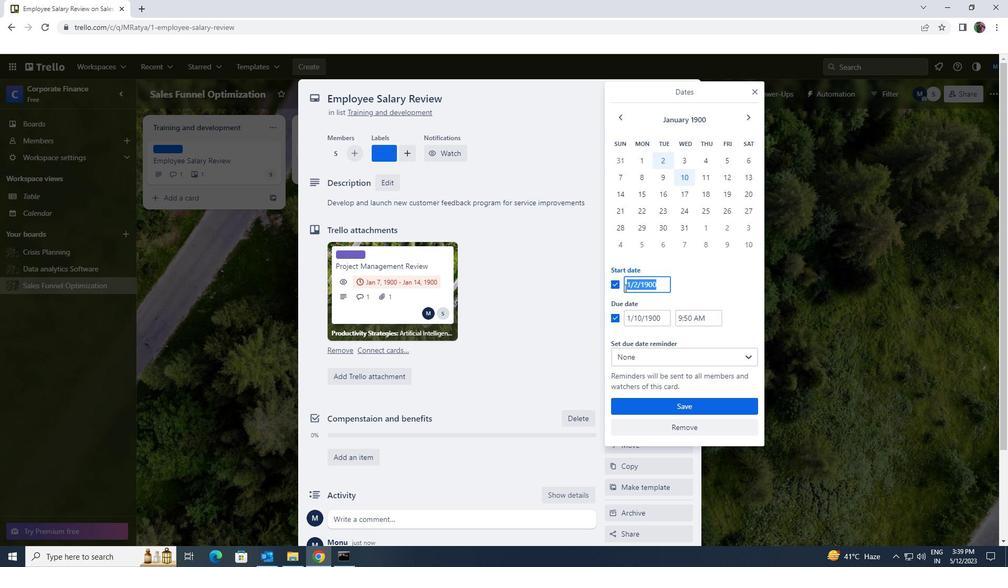 
Action: Key pressed 1/3/1900
Screenshot: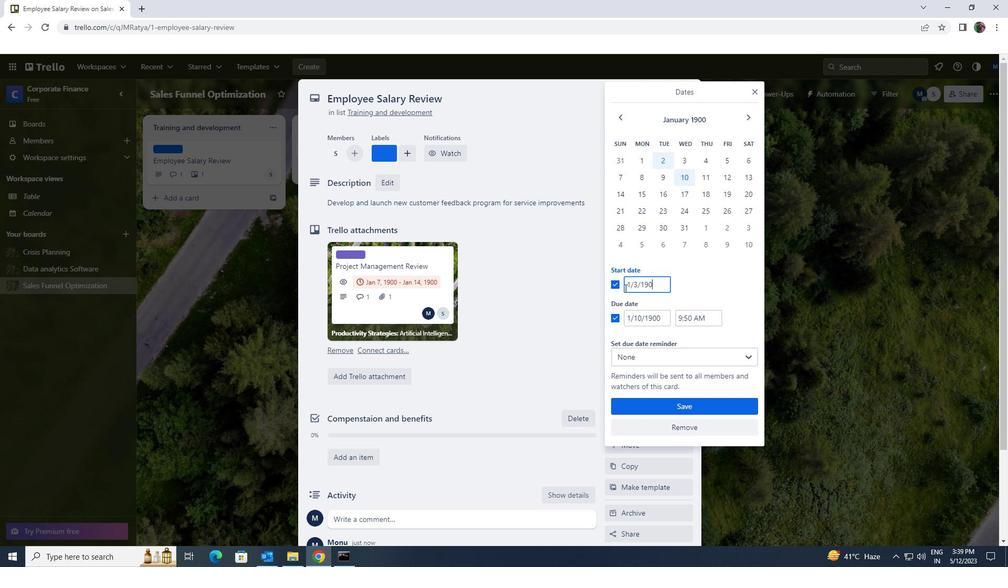 
Action: Mouse moved to (659, 316)
Screenshot: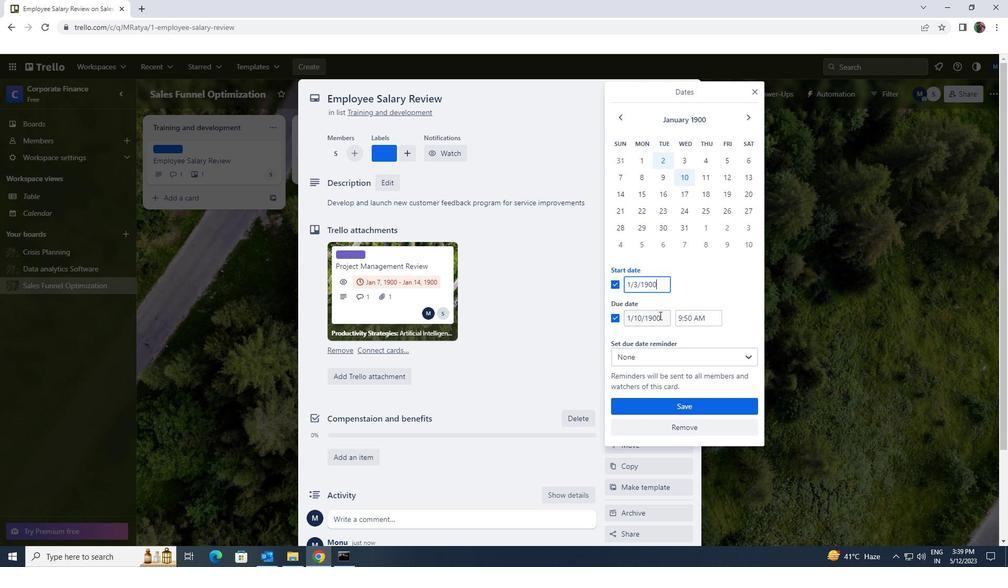 
Action: Mouse pressed left at (659, 316)
Screenshot: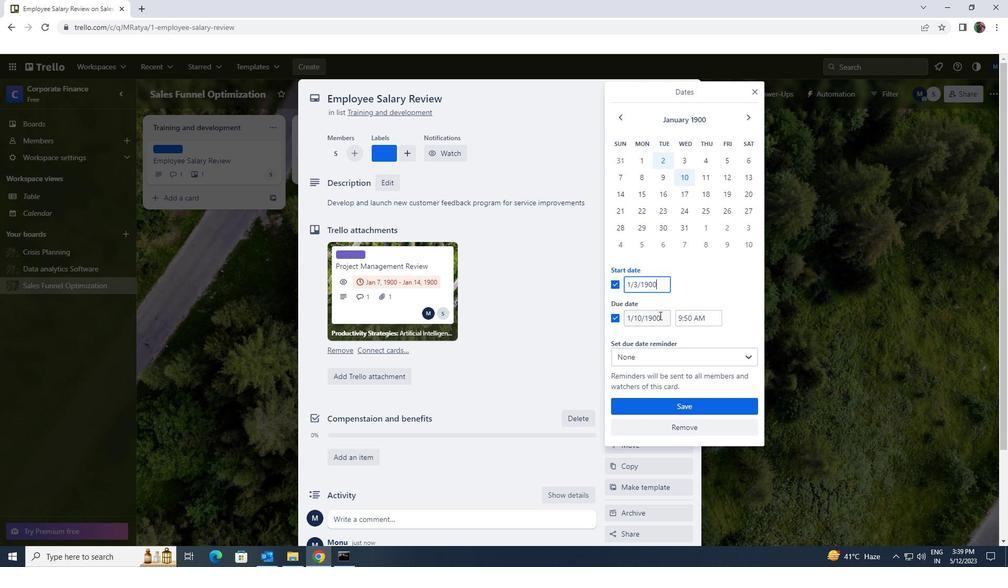 
Action: Mouse moved to (617, 320)
Screenshot: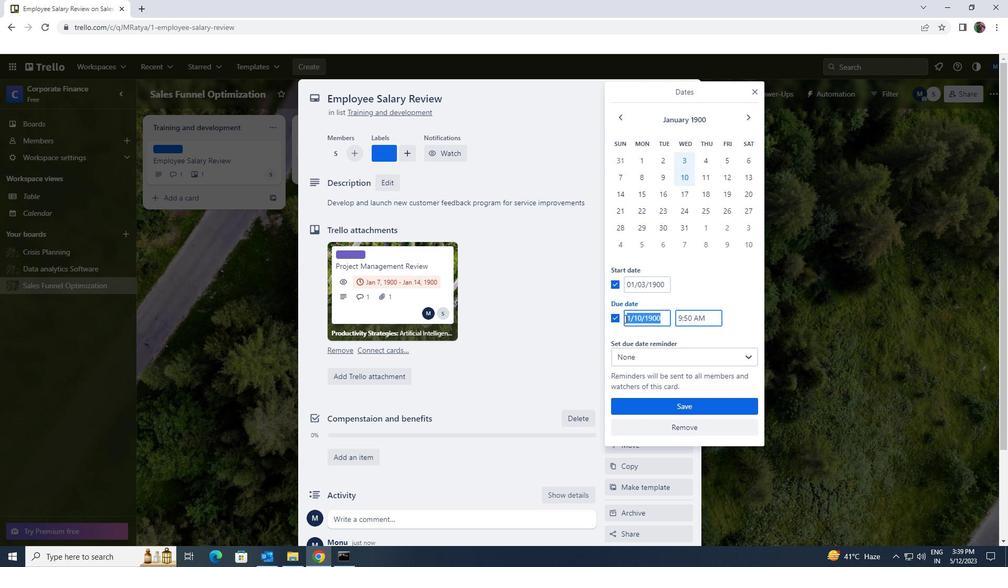 
Action: Key pressed 1/10/1900
Screenshot: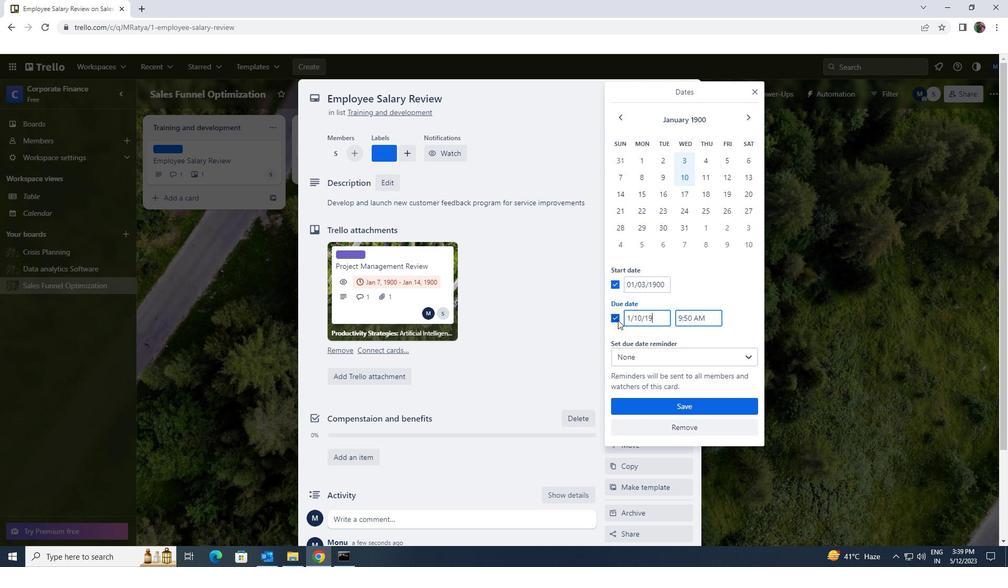 
Action: Mouse moved to (725, 403)
Screenshot: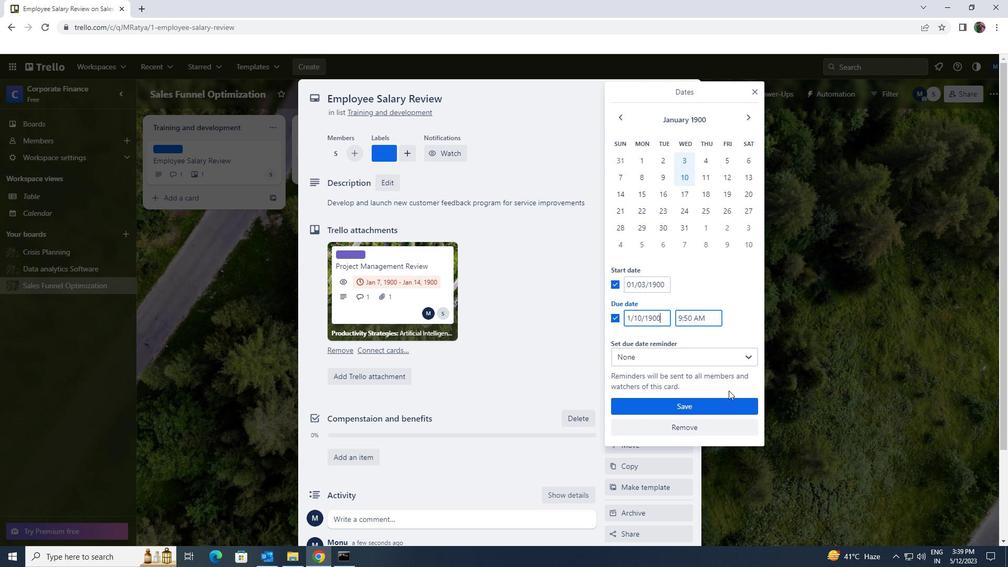 
Action: Mouse pressed left at (725, 403)
Screenshot: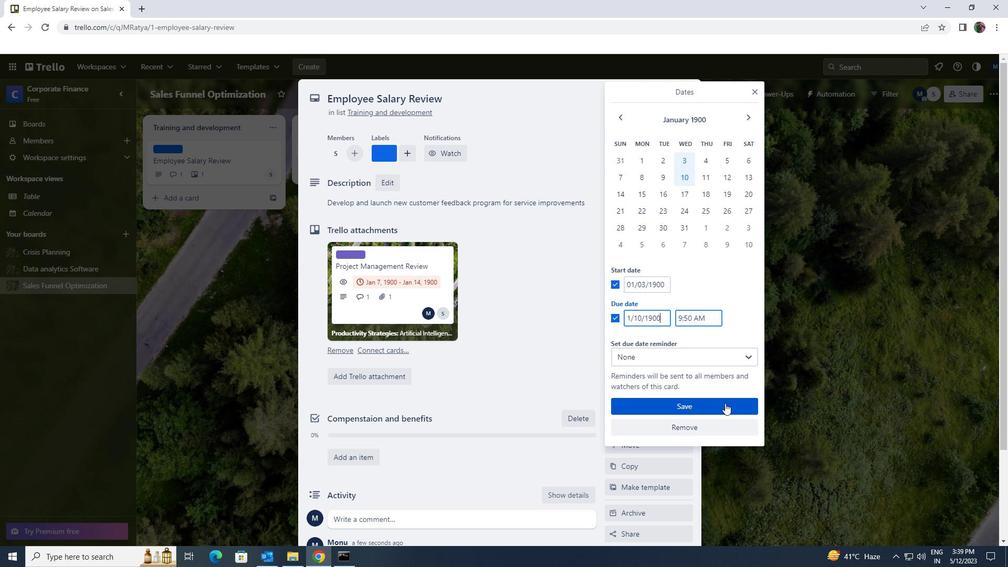 
